 Task: Open Card Card0000000161 in Board Board0000000041 in Workspace WS0000000014 in Trello. Add Member Email0000000053 to Card Card0000000161 in Board Board0000000041 in Workspace WS0000000014 in Trello. Add Purple Label titled Label0000000161 to Card Card0000000161 in Board Board0000000041 in Workspace WS0000000014 in Trello. Add Checklist CL0000000161 to Card Card0000000161 in Board Board0000000041 in Workspace WS0000000014 in Trello. Add Dates with Start Date as Aug 01 2023 and Due Date as Aug 31 2023 to Card Card0000000161 in Board Board0000000041 in Workspace WS0000000014 in Trello
Action: Mouse moved to (408, 244)
Screenshot: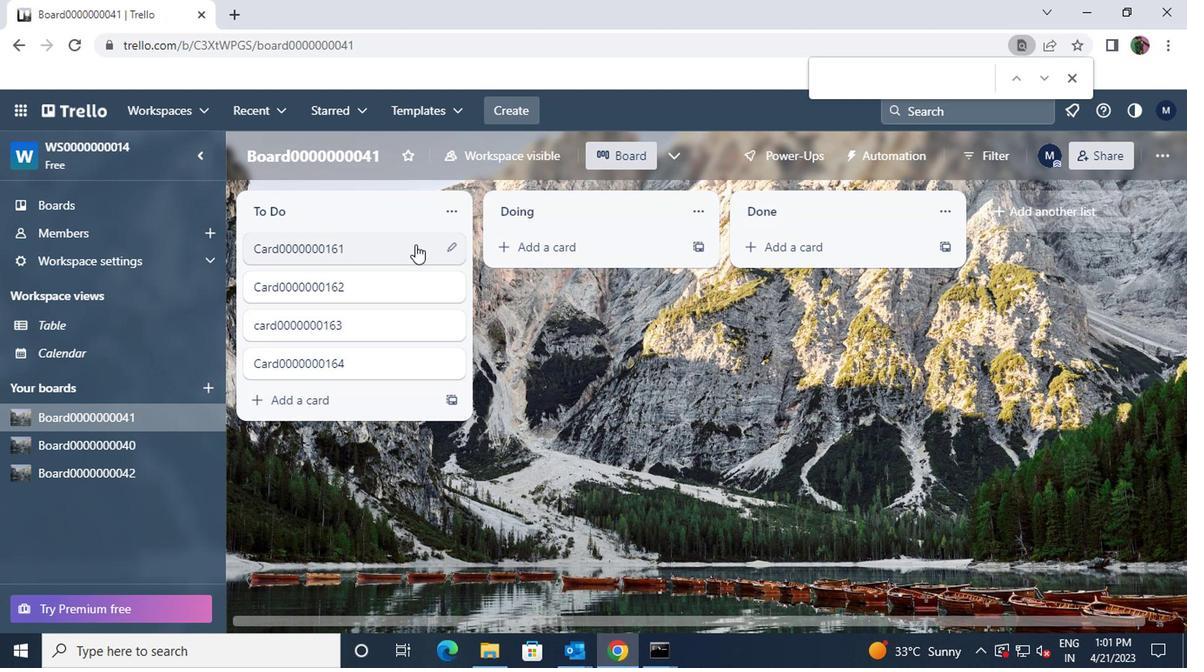 
Action: Mouse pressed left at (408, 244)
Screenshot: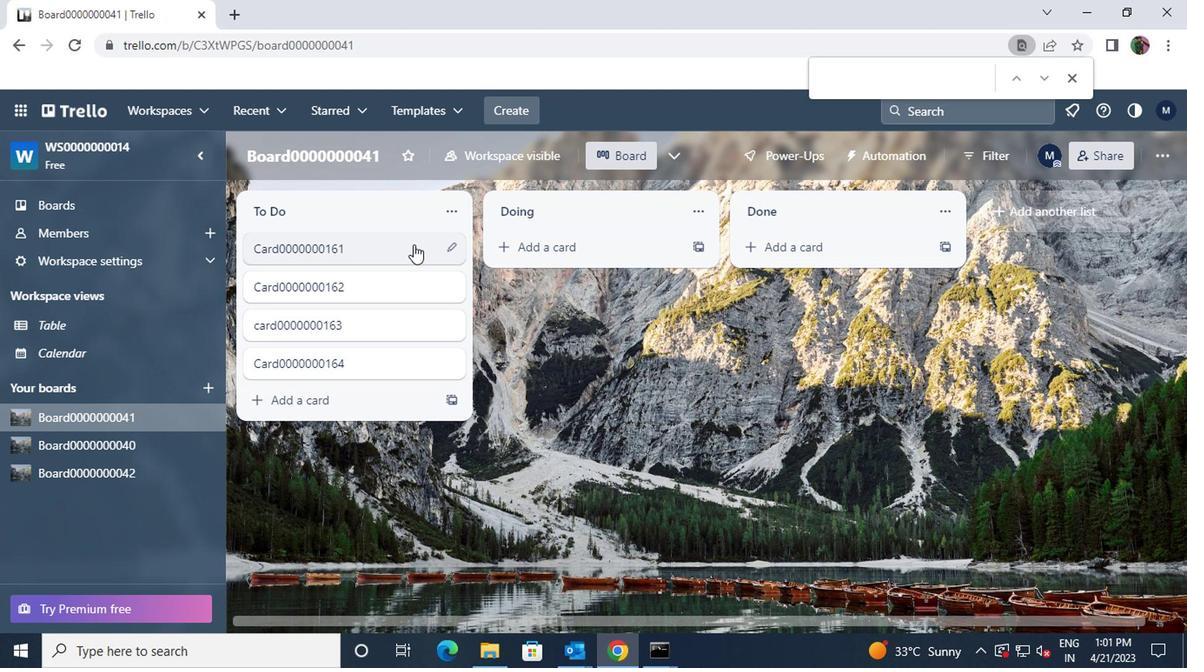 
Action: Mouse moved to (810, 253)
Screenshot: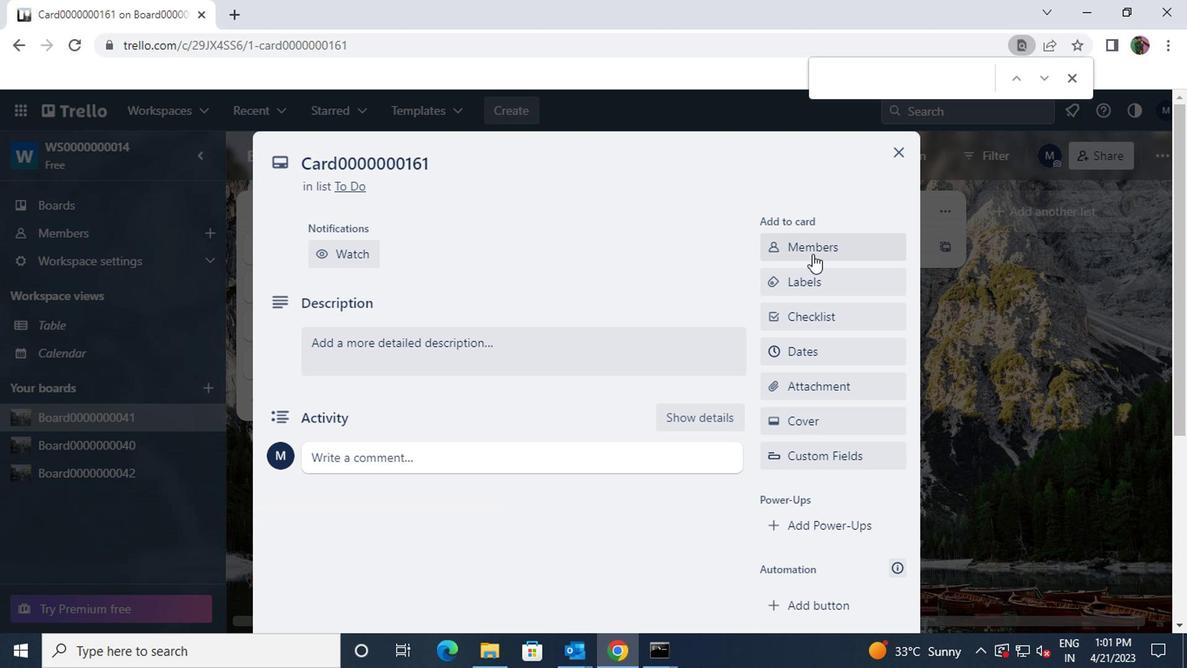 
Action: Mouse pressed left at (810, 253)
Screenshot: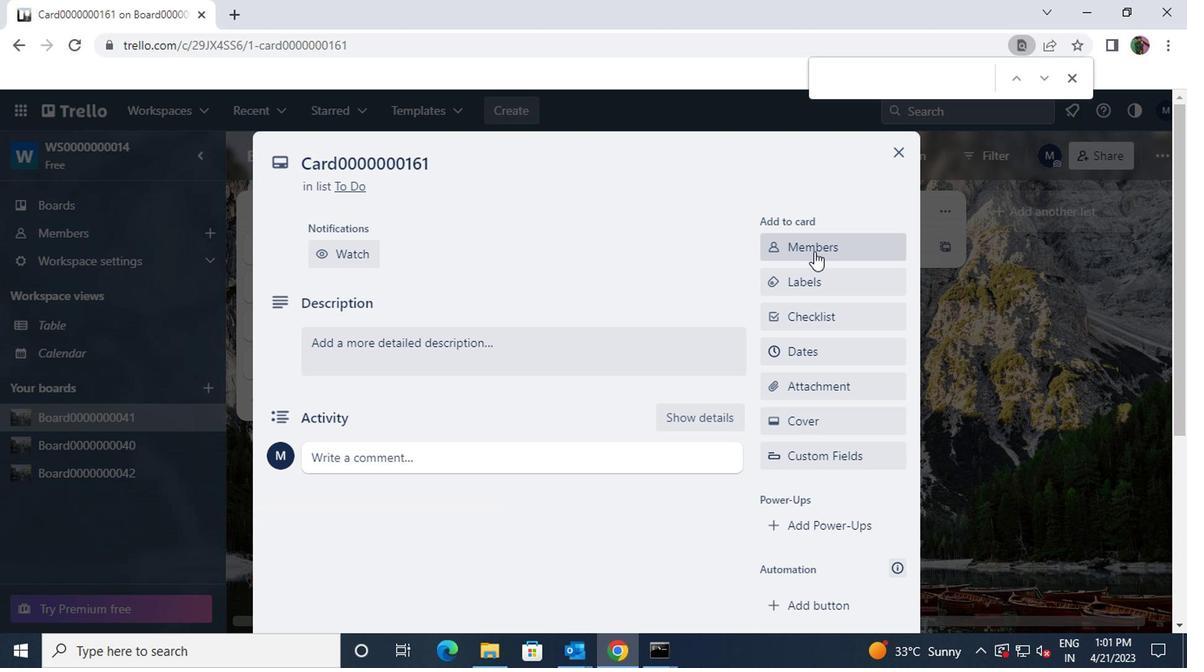 
Action: Key pressed parteek.ku2002<Key.shift>@GMAIL.COM
Screenshot: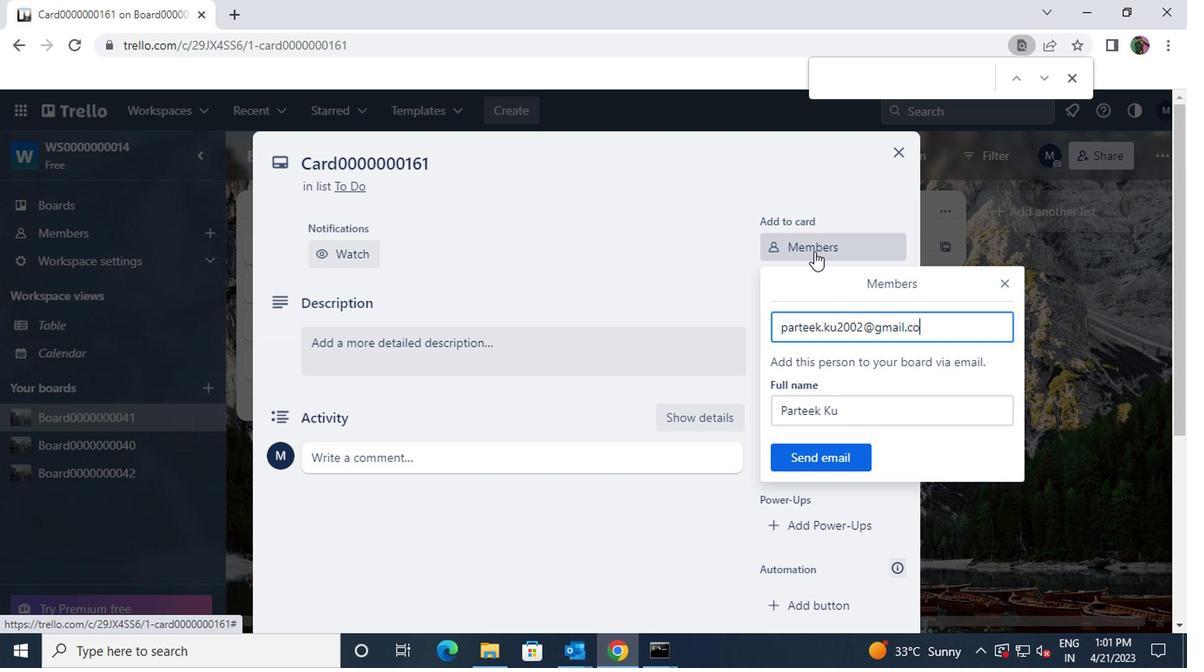 
Action: Mouse moved to (846, 455)
Screenshot: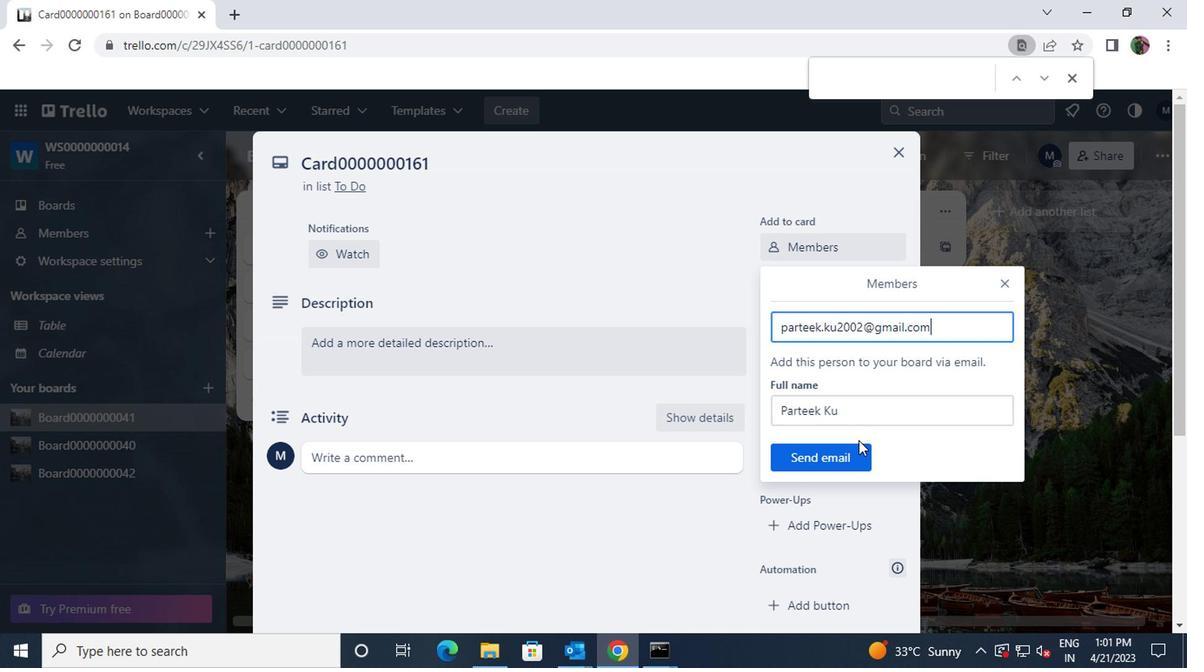 
Action: Mouse pressed left at (846, 455)
Screenshot: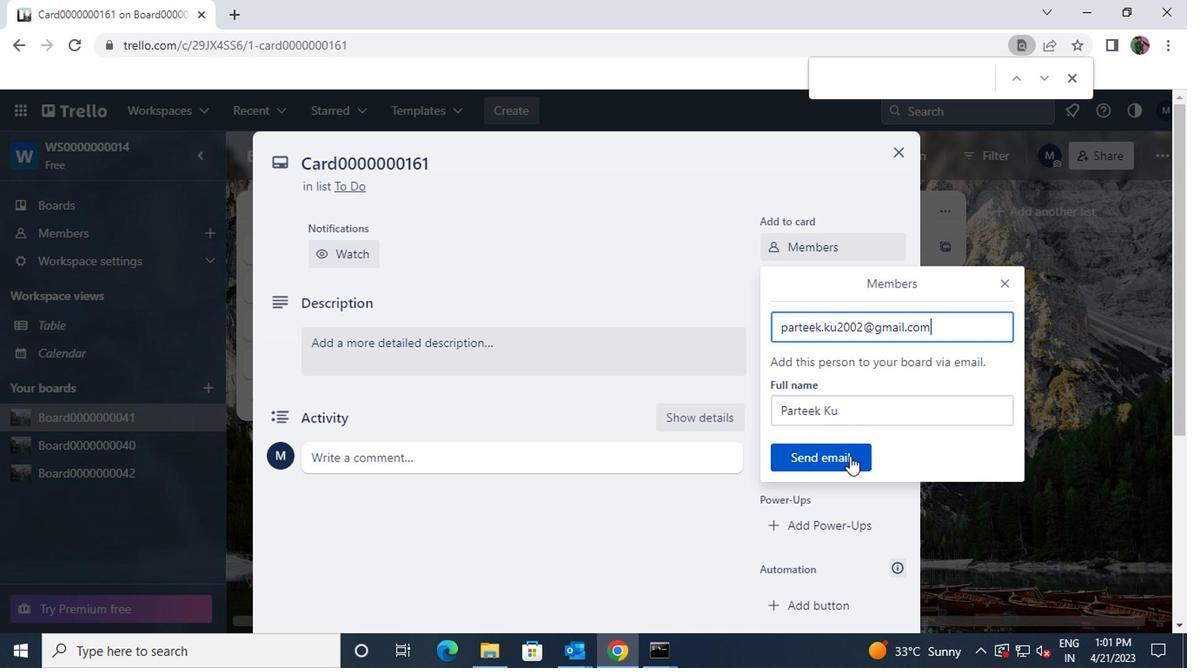
Action: Mouse moved to (820, 287)
Screenshot: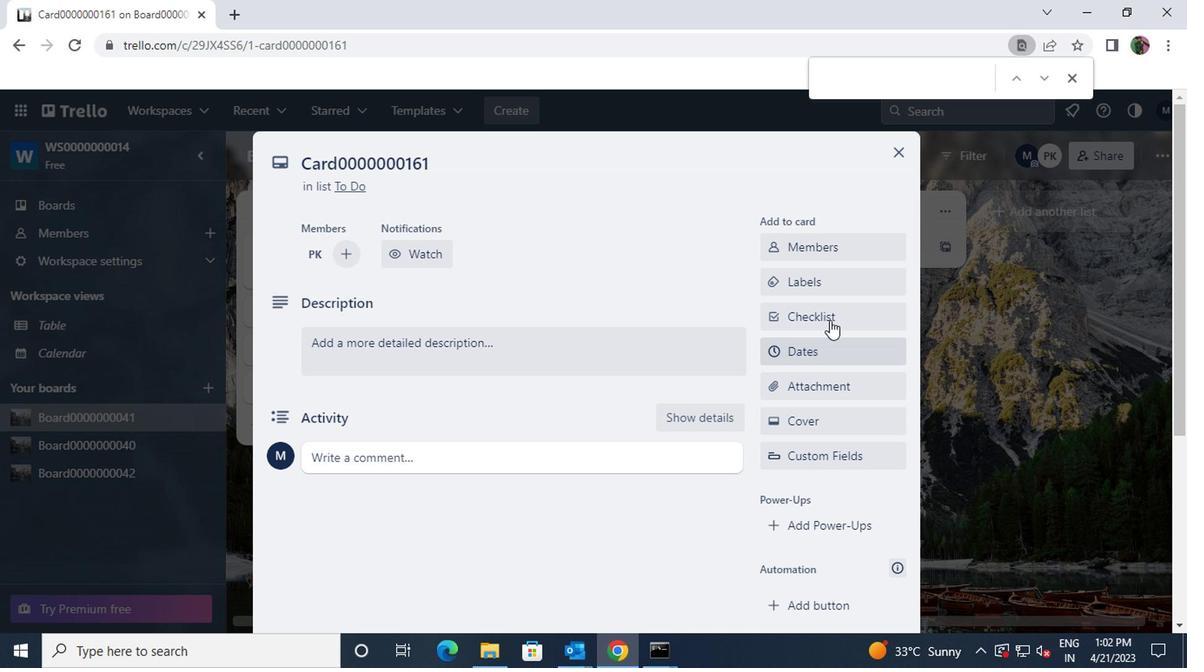 
Action: Mouse pressed left at (820, 287)
Screenshot: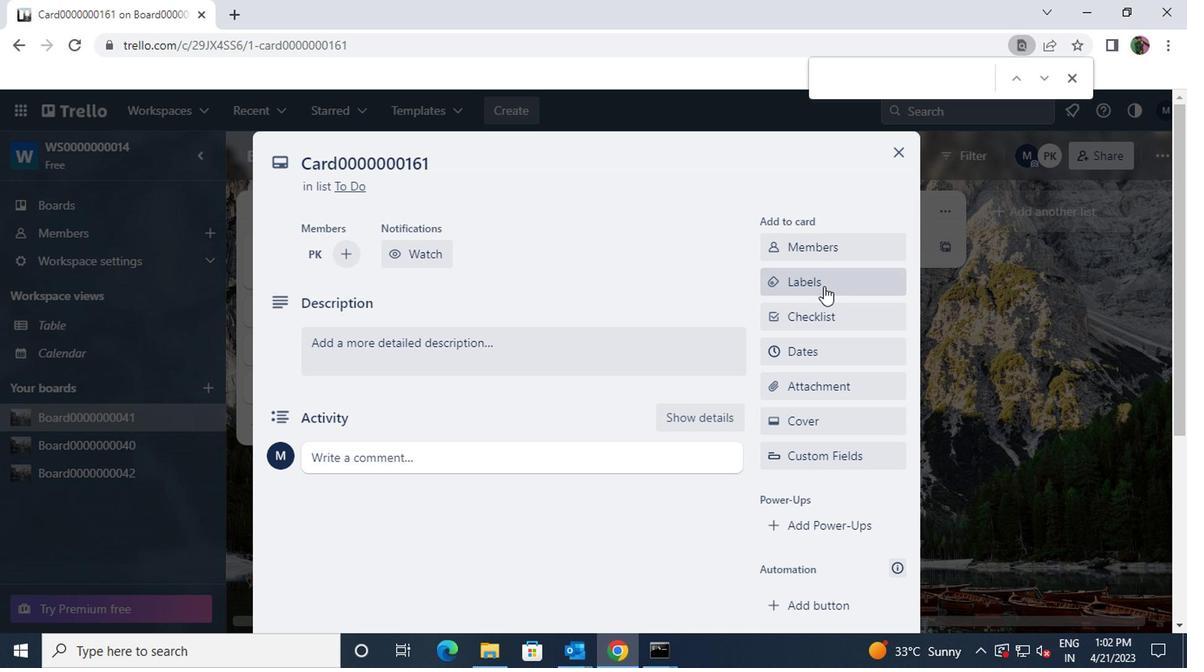 
Action: Mouse moved to (887, 458)
Screenshot: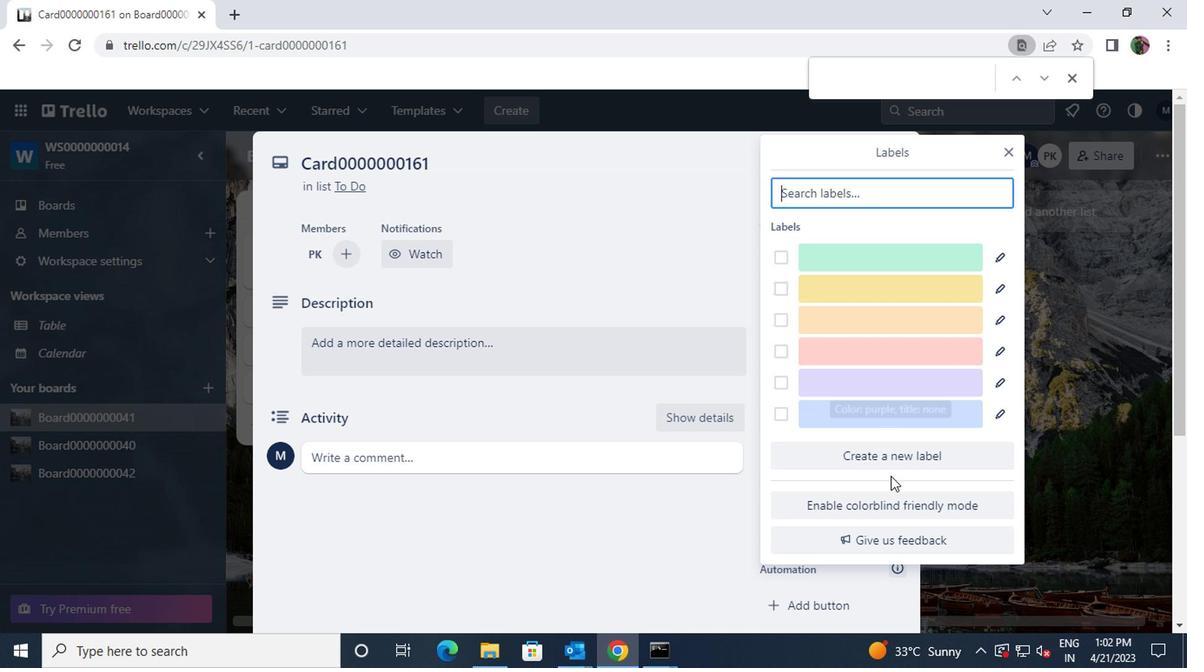 
Action: Mouse pressed left at (887, 458)
Screenshot: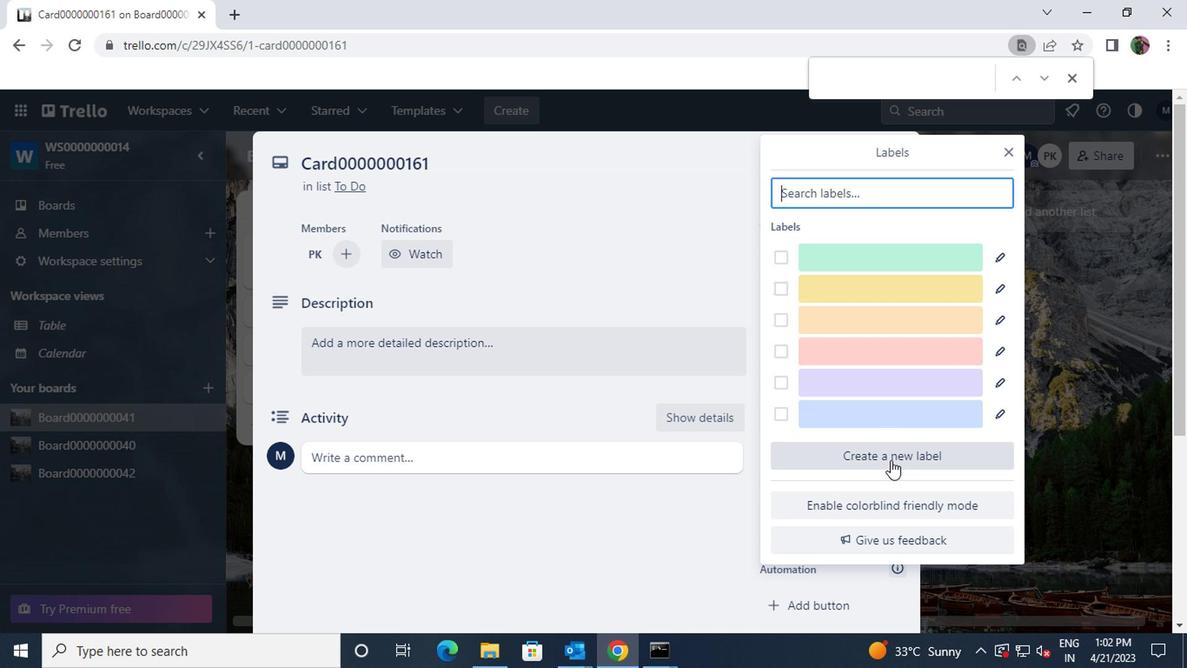 
Action: Mouse moved to (849, 316)
Screenshot: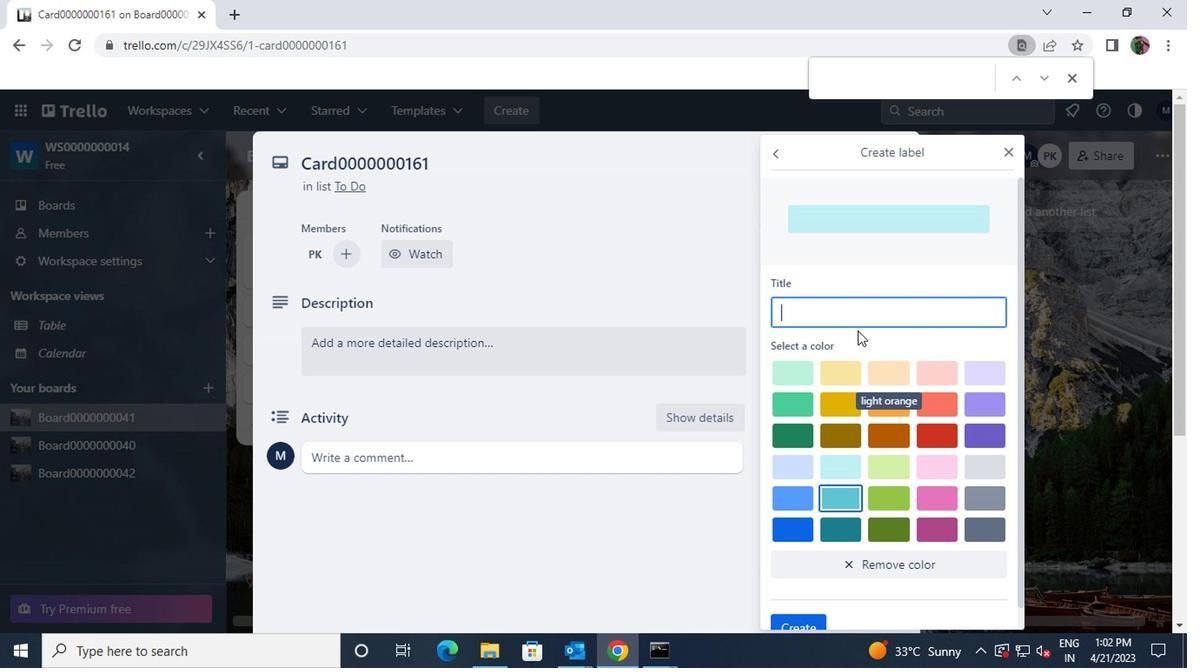 
Action: Mouse pressed left at (849, 316)
Screenshot: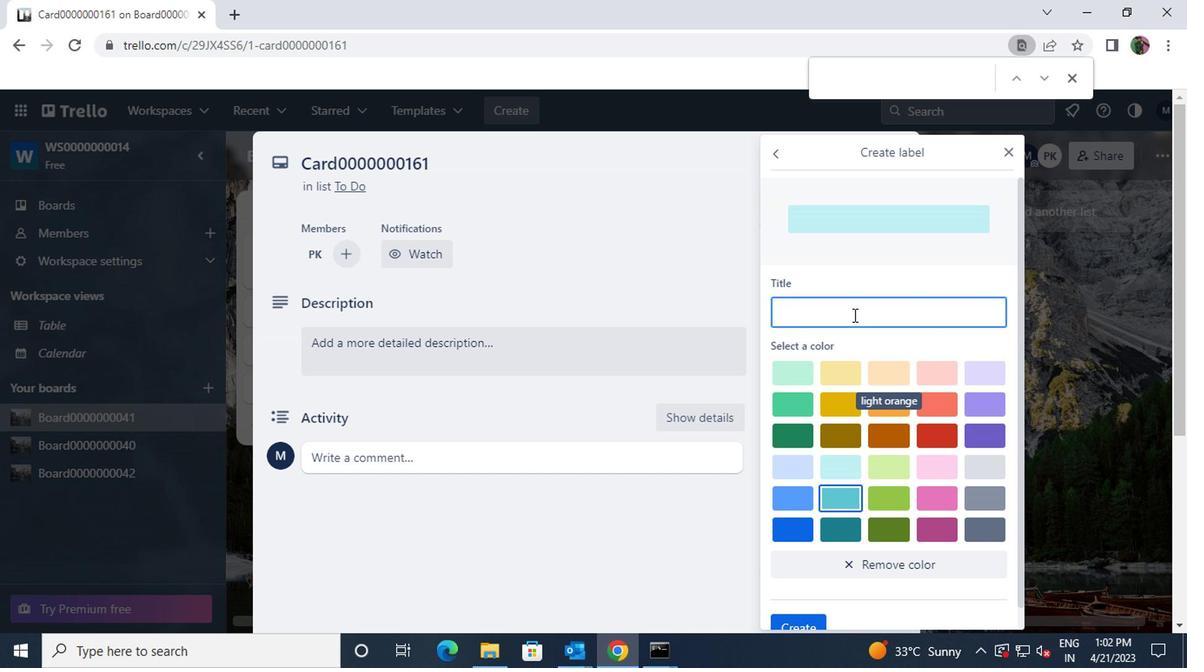 
Action: Key pressed <Key.shift>LABEL0000161
Screenshot: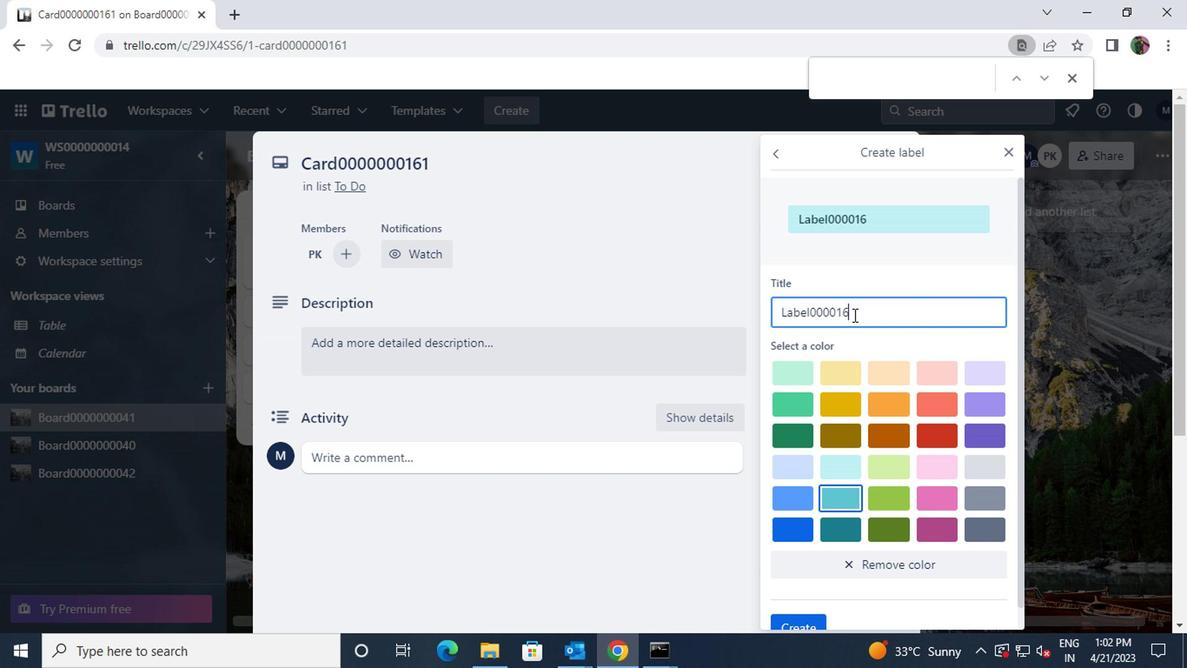 
Action: Mouse moved to (984, 438)
Screenshot: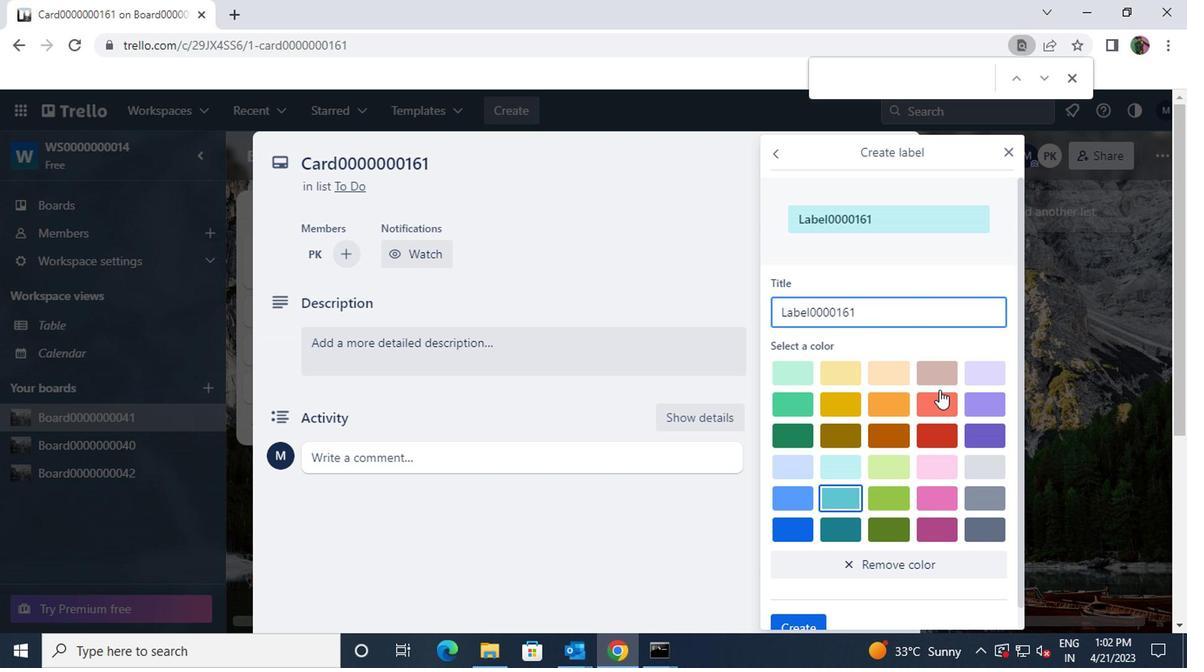 
Action: Mouse pressed left at (984, 438)
Screenshot: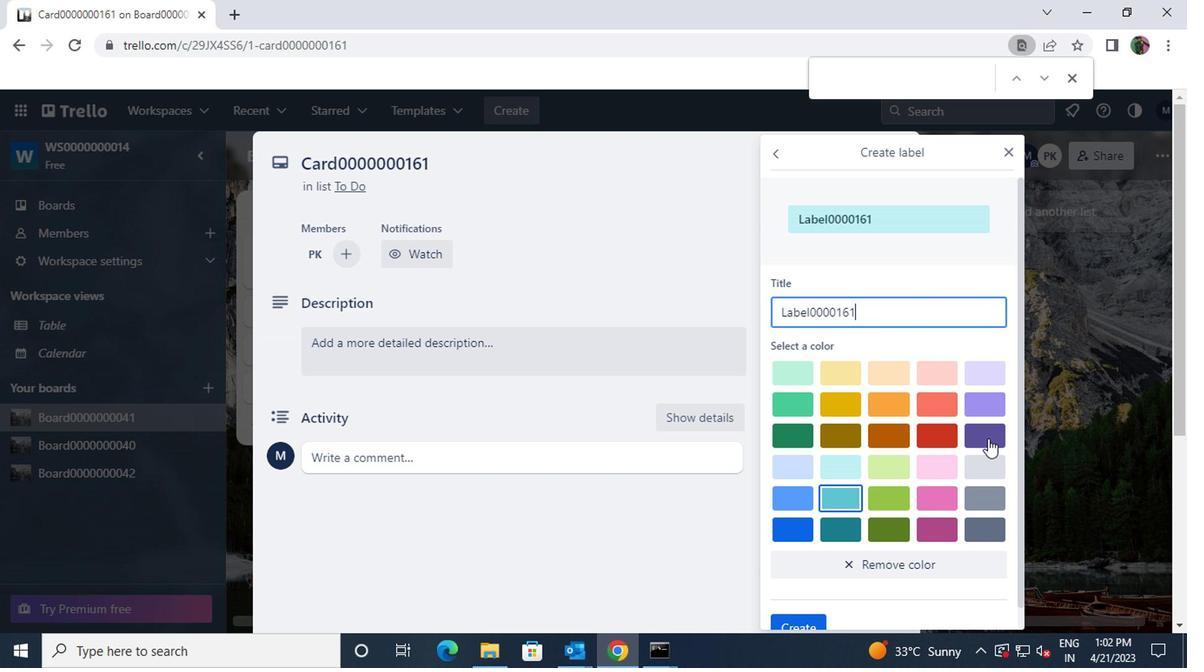 
Action: Mouse moved to (984, 436)
Screenshot: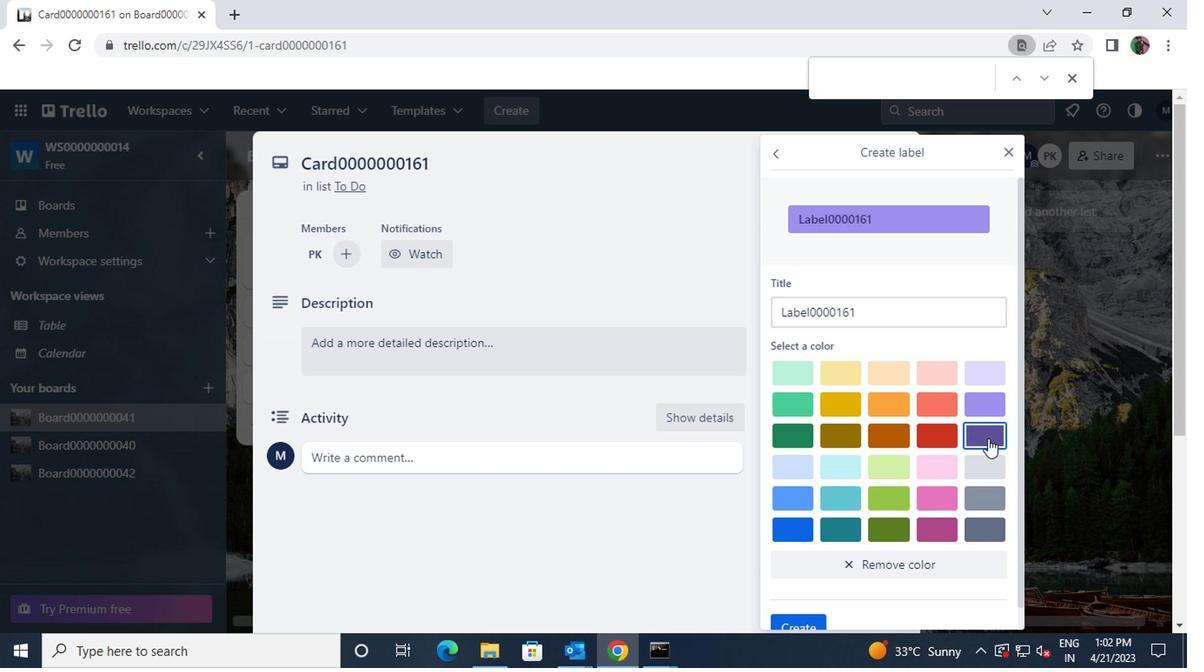 
Action: Mouse scrolled (984, 436) with delta (0, 0)
Screenshot: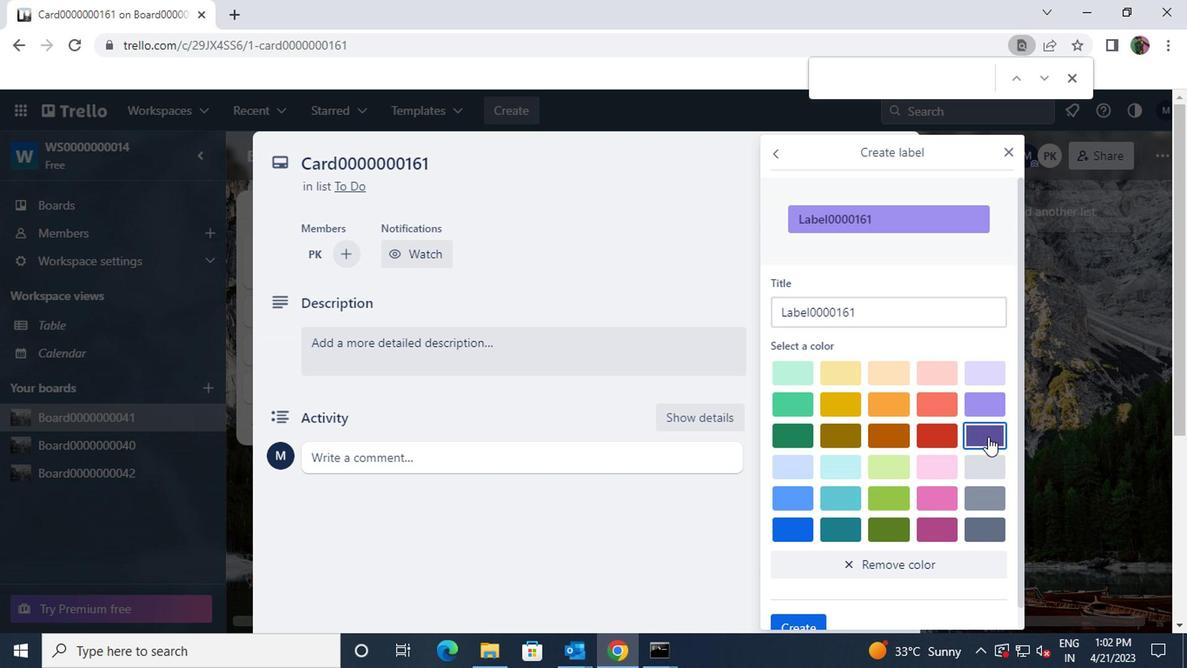 
Action: Mouse scrolled (984, 436) with delta (0, 0)
Screenshot: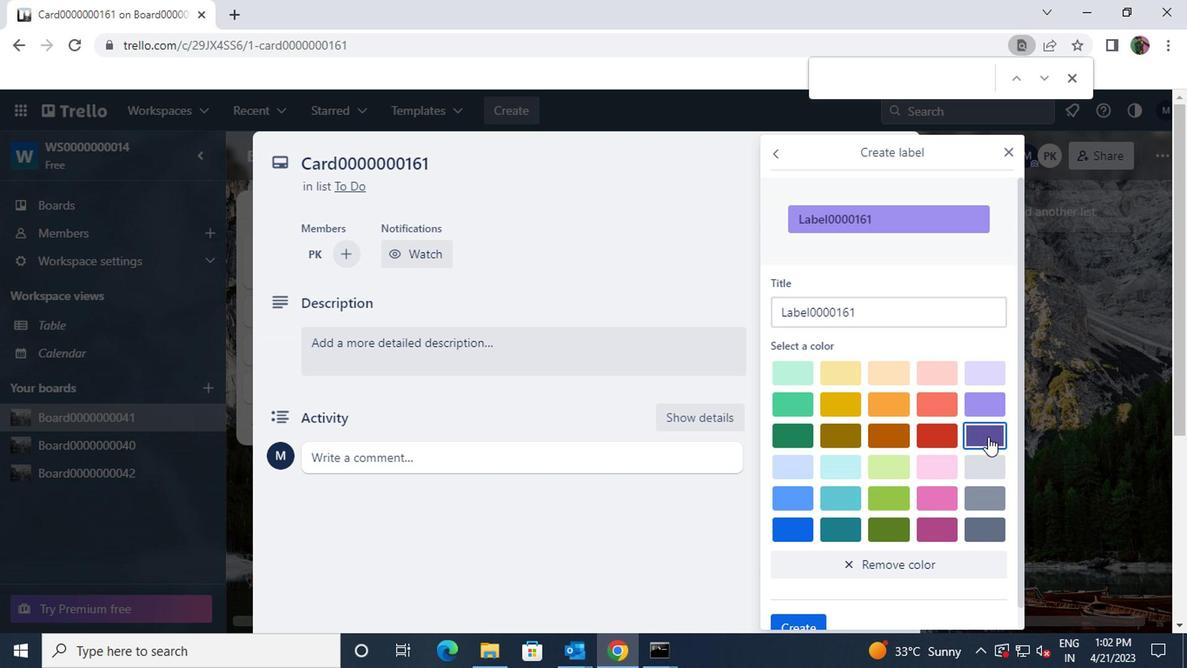 
Action: Mouse moved to (817, 599)
Screenshot: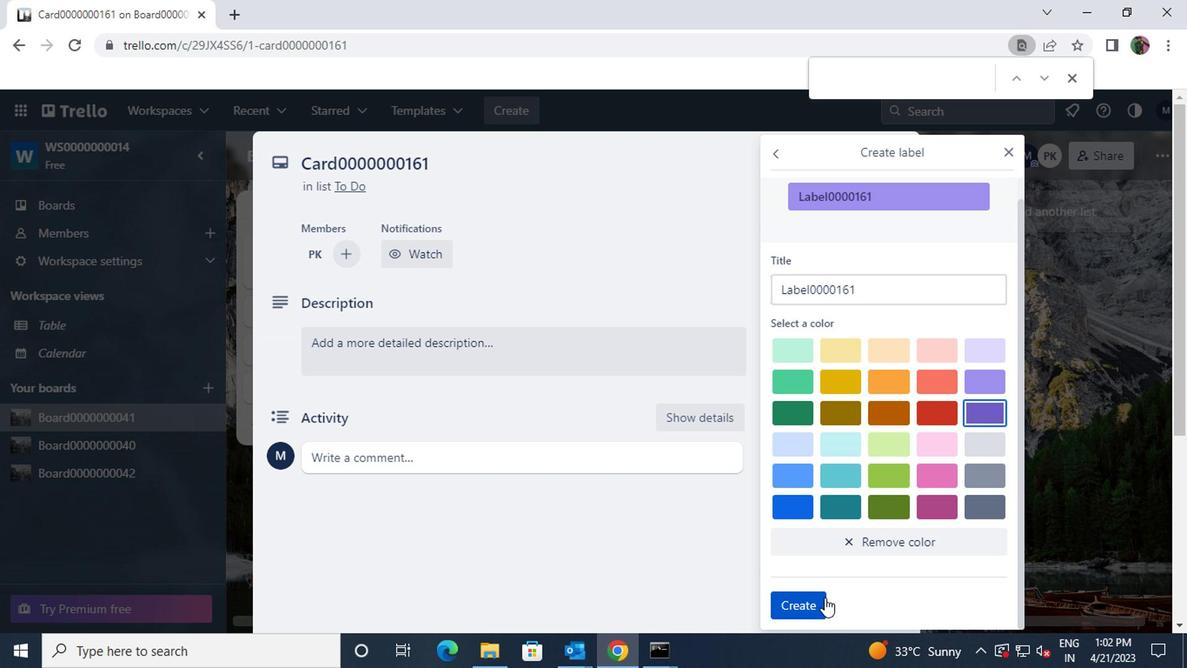 
Action: Mouse pressed left at (817, 599)
Screenshot: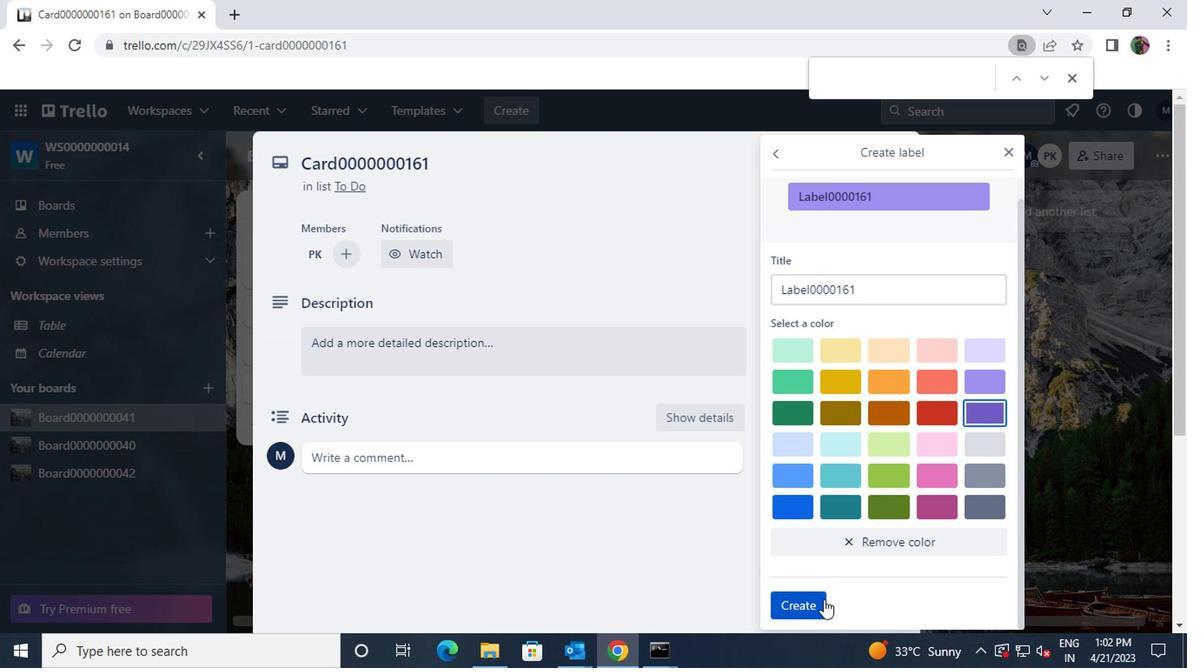 
Action: Mouse moved to (816, 595)
Screenshot: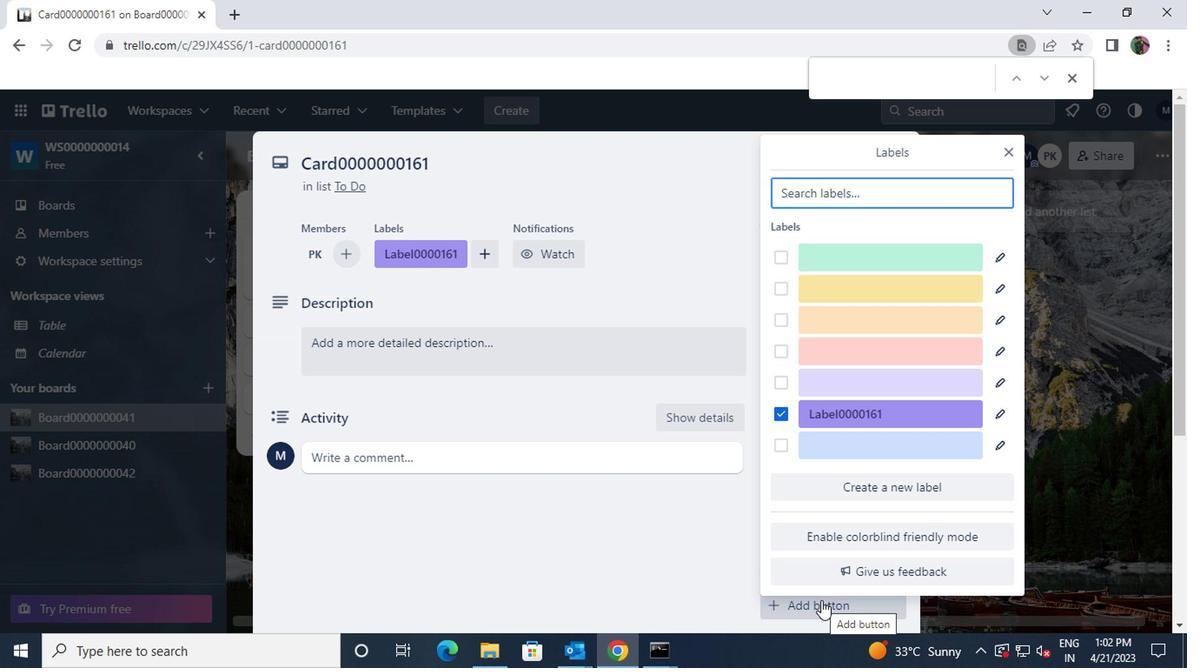 
Action: Mouse scrolled (816, 595) with delta (0, 0)
Screenshot: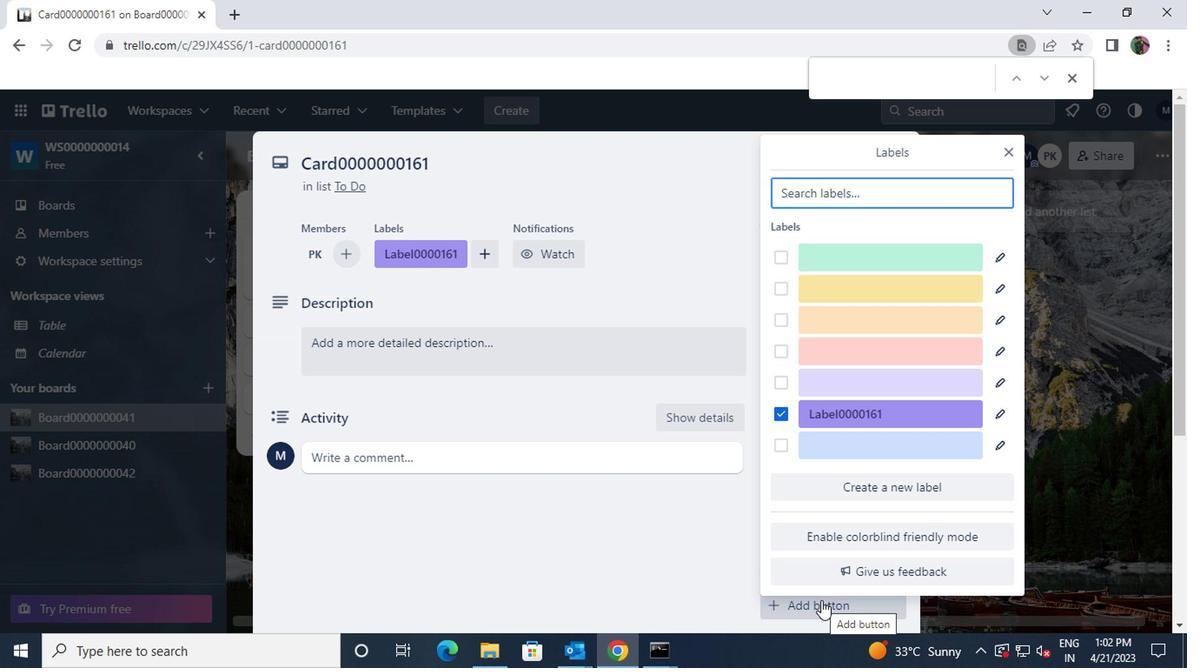 
Action: Mouse scrolled (816, 595) with delta (0, 0)
Screenshot: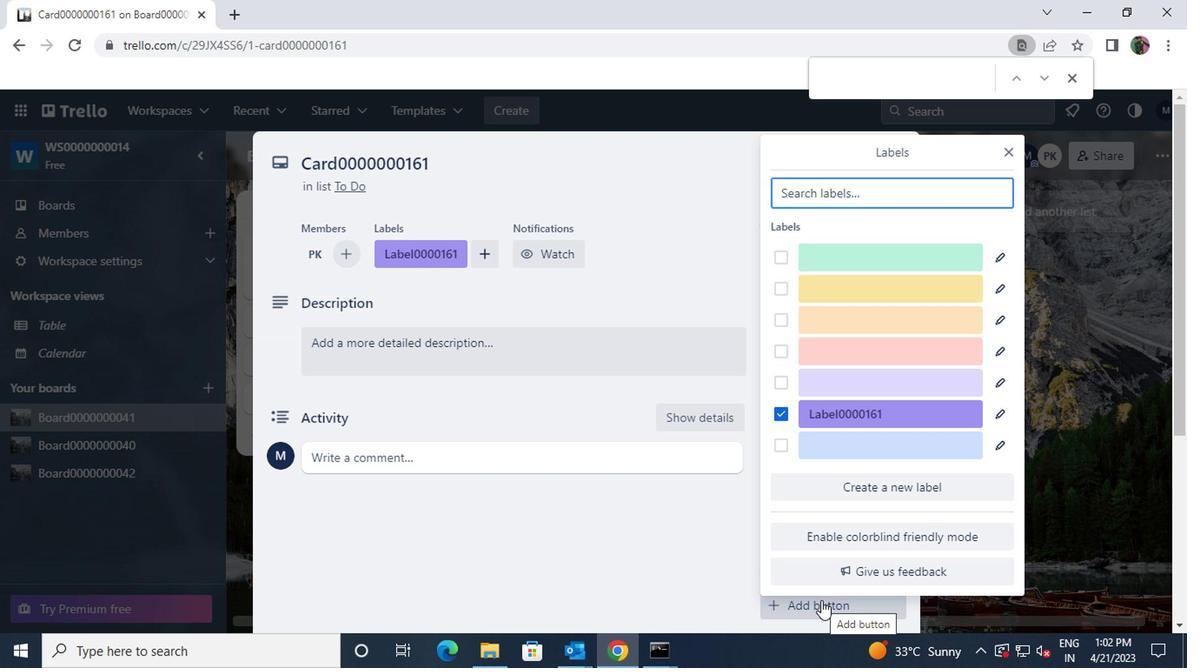 
Action: Mouse moved to (1007, 157)
Screenshot: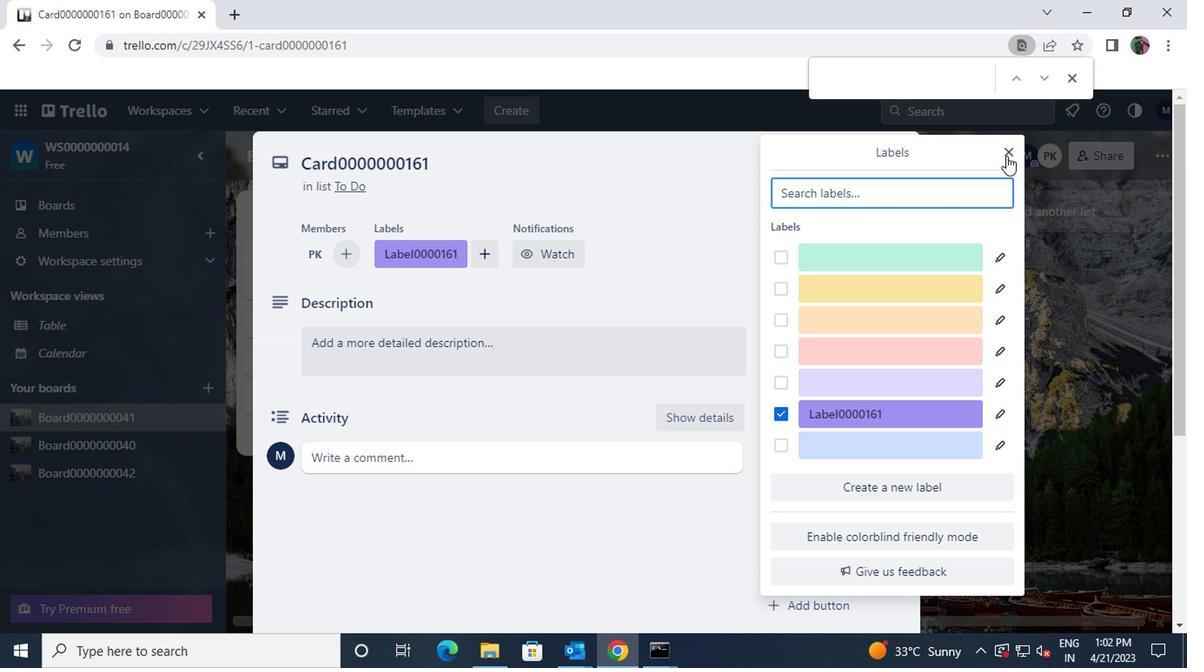 
Action: Mouse pressed left at (1007, 157)
Screenshot: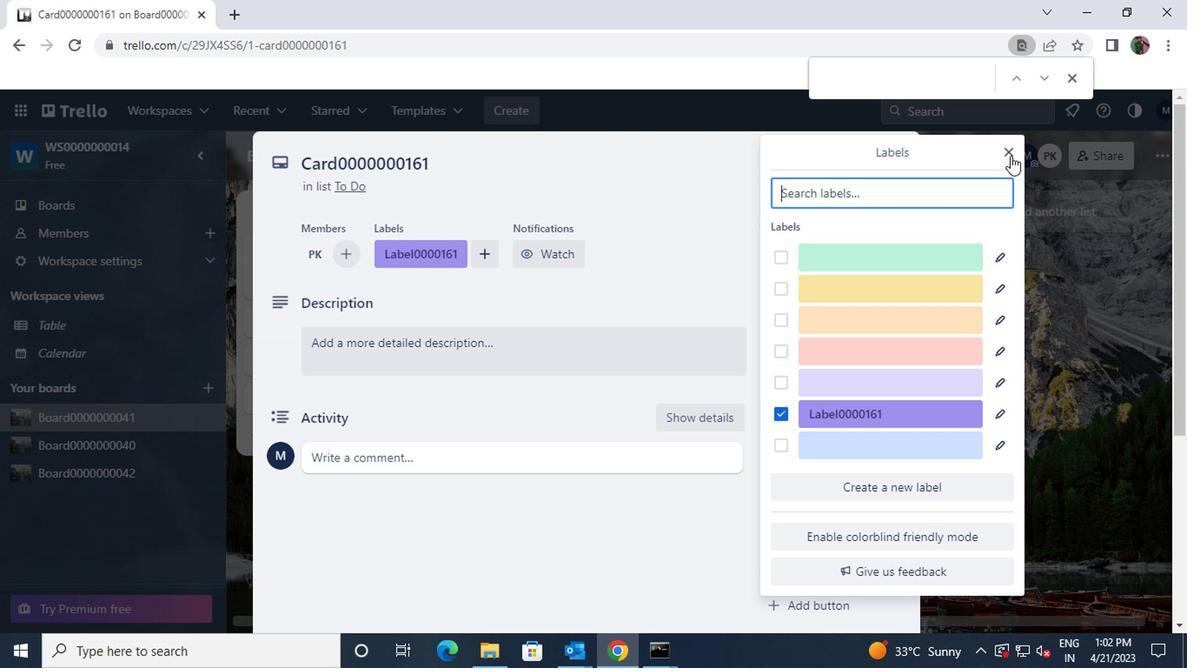 
Action: Mouse moved to (853, 309)
Screenshot: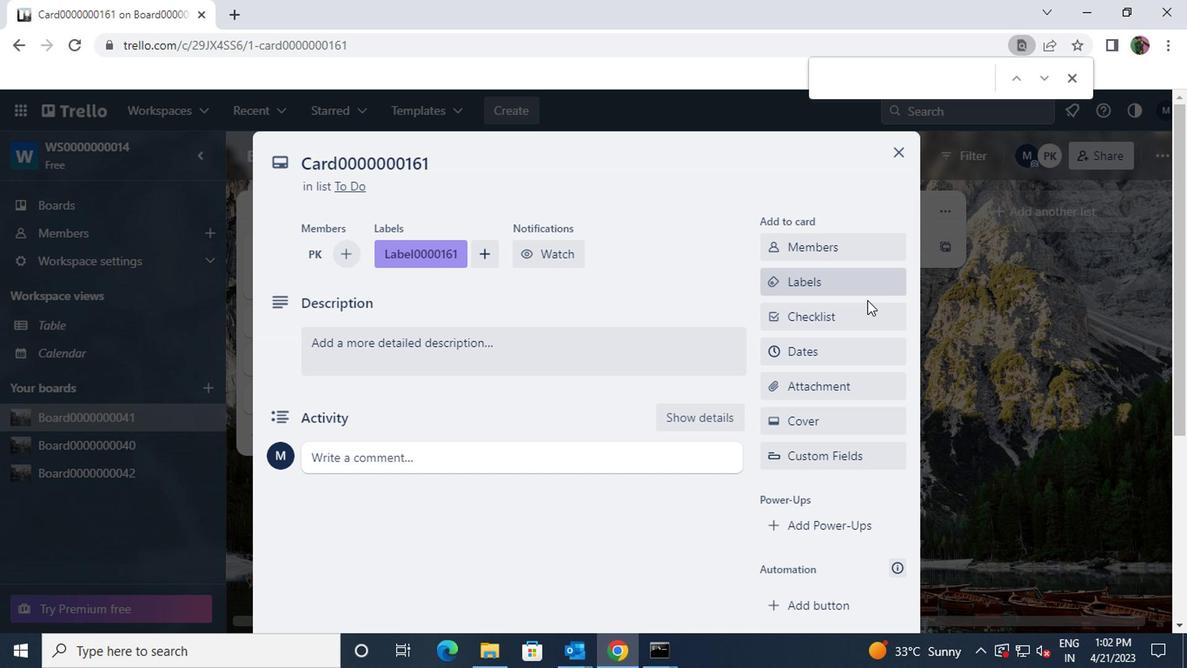 
Action: Mouse pressed left at (853, 309)
Screenshot: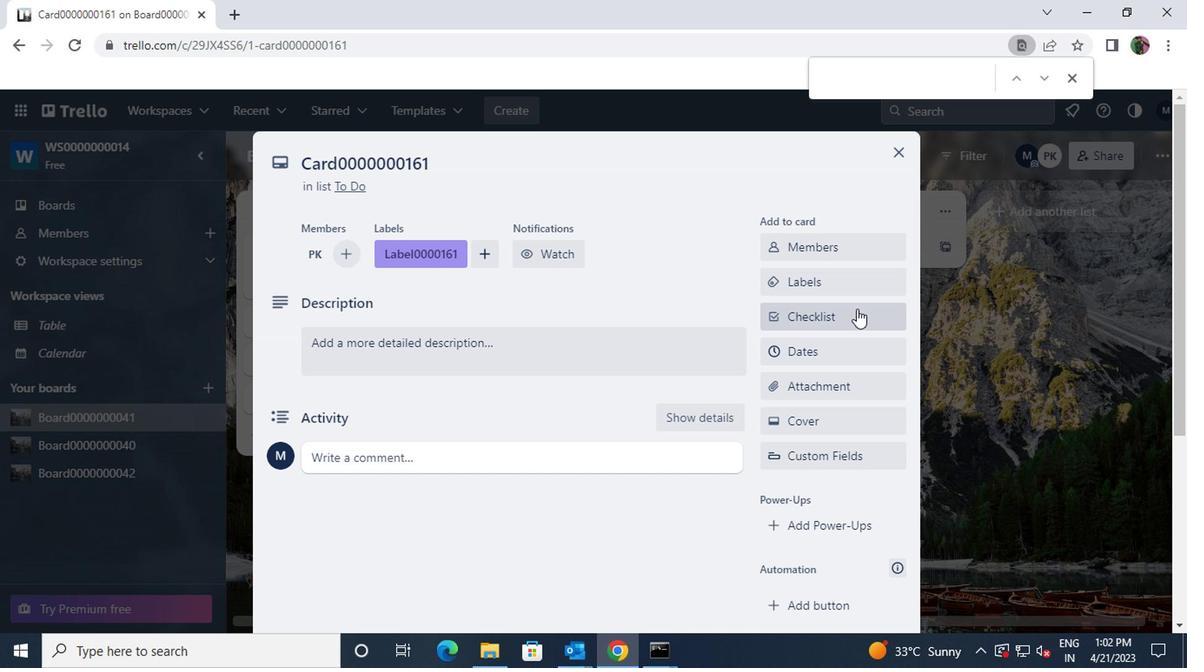 
Action: Key pressed <Key.shift>CL000000161
Screenshot: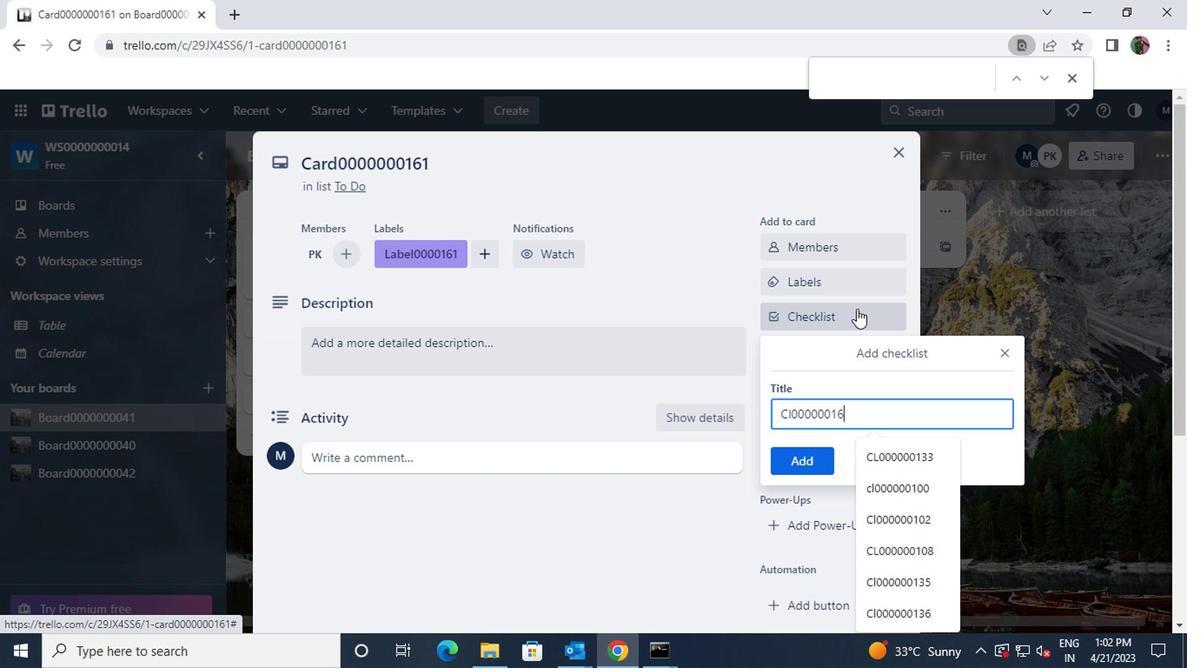
Action: Mouse moved to (813, 453)
Screenshot: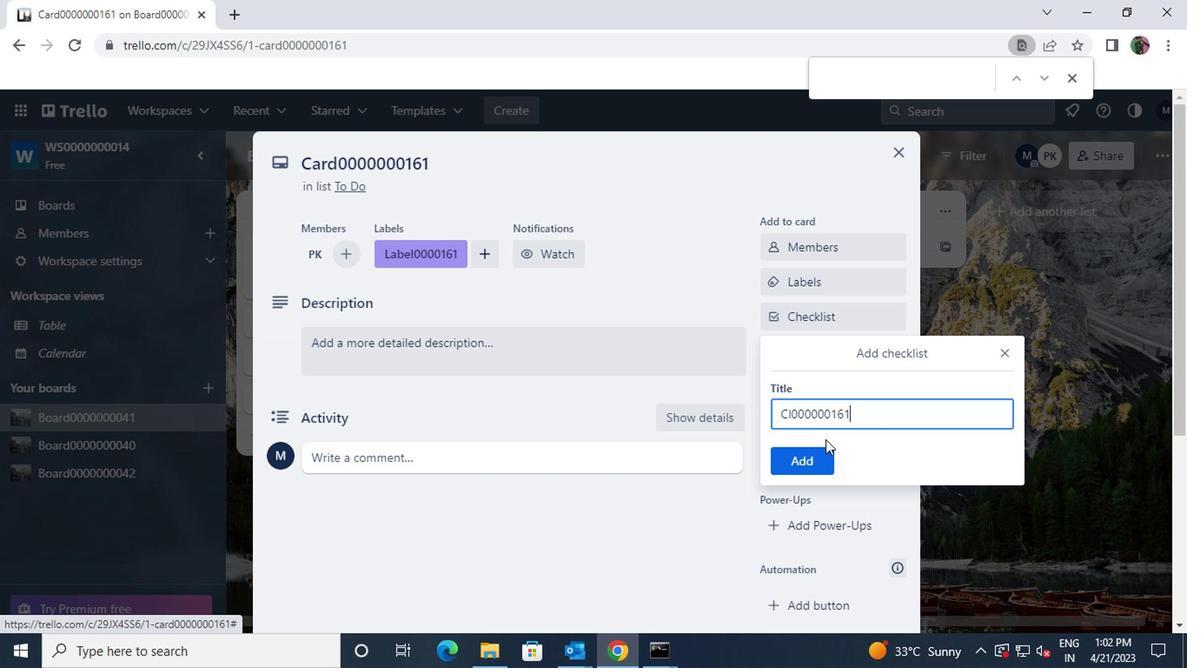 
Action: Mouse pressed left at (813, 453)
Screenshot: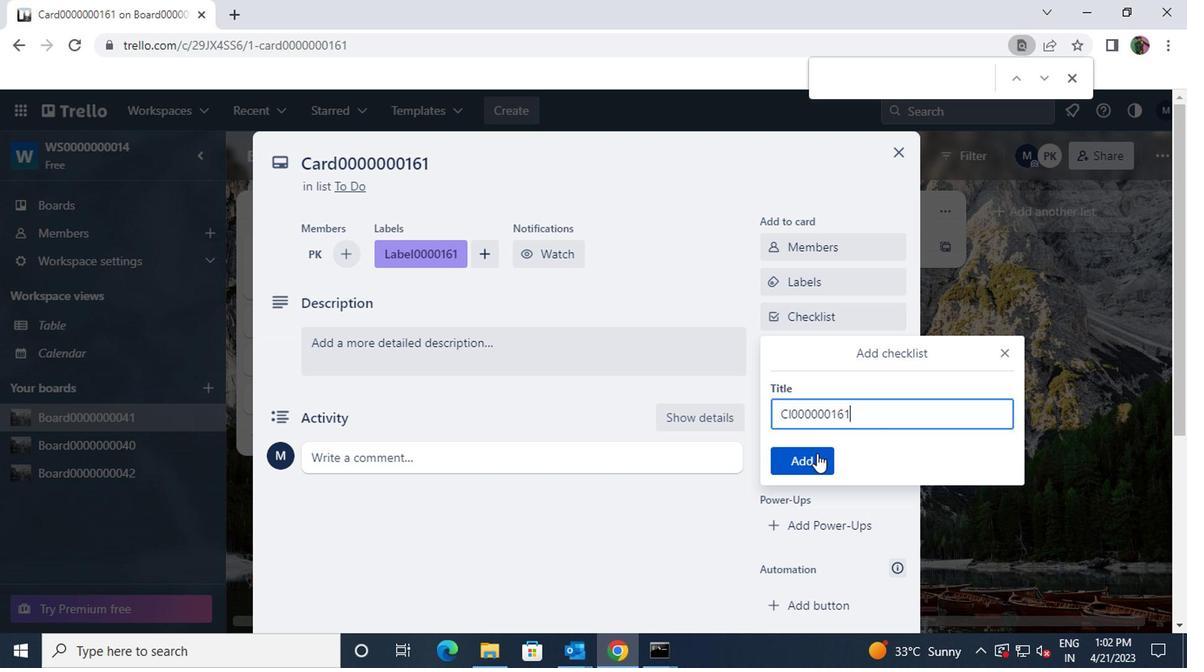 
Action: Mouse moved to (812, 342)
Screenshot: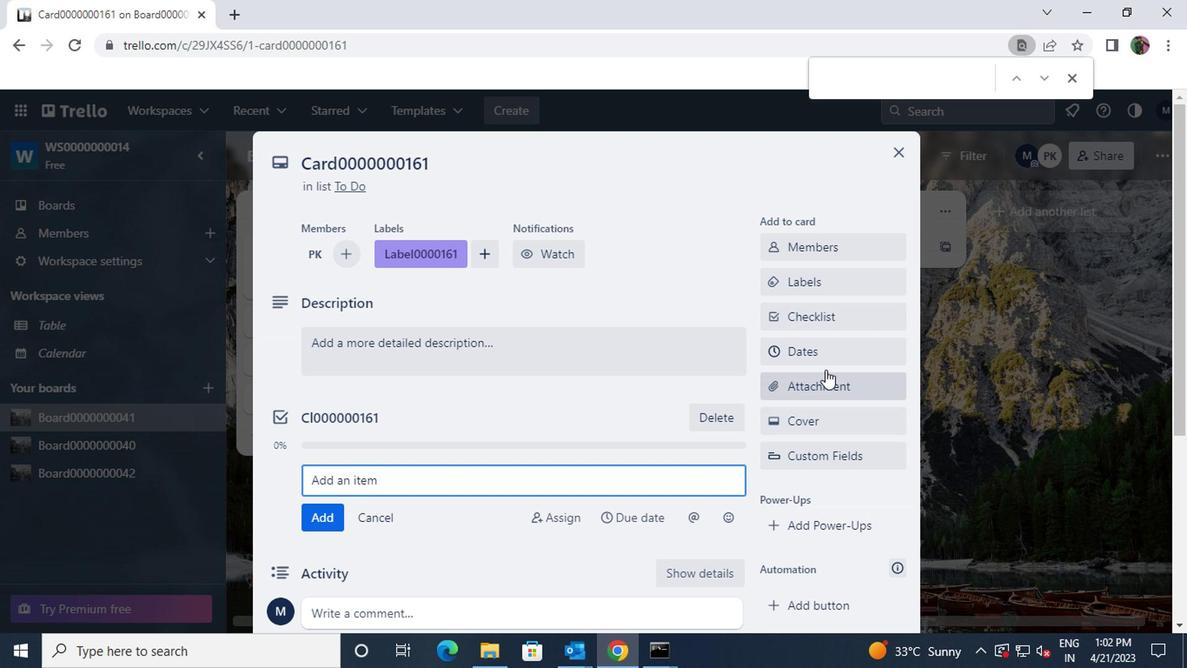 
Action: Mouse pressed left at (812, 342)
Screenshot: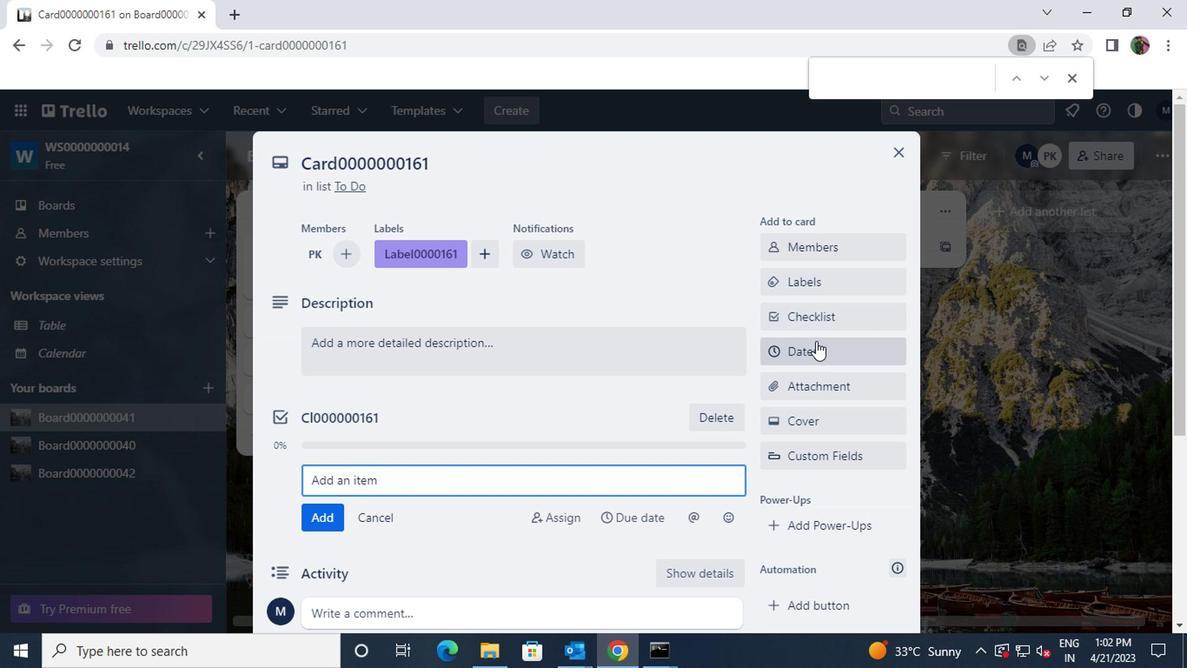 
Action: Mouse moved to (775, 458)
Screenshot: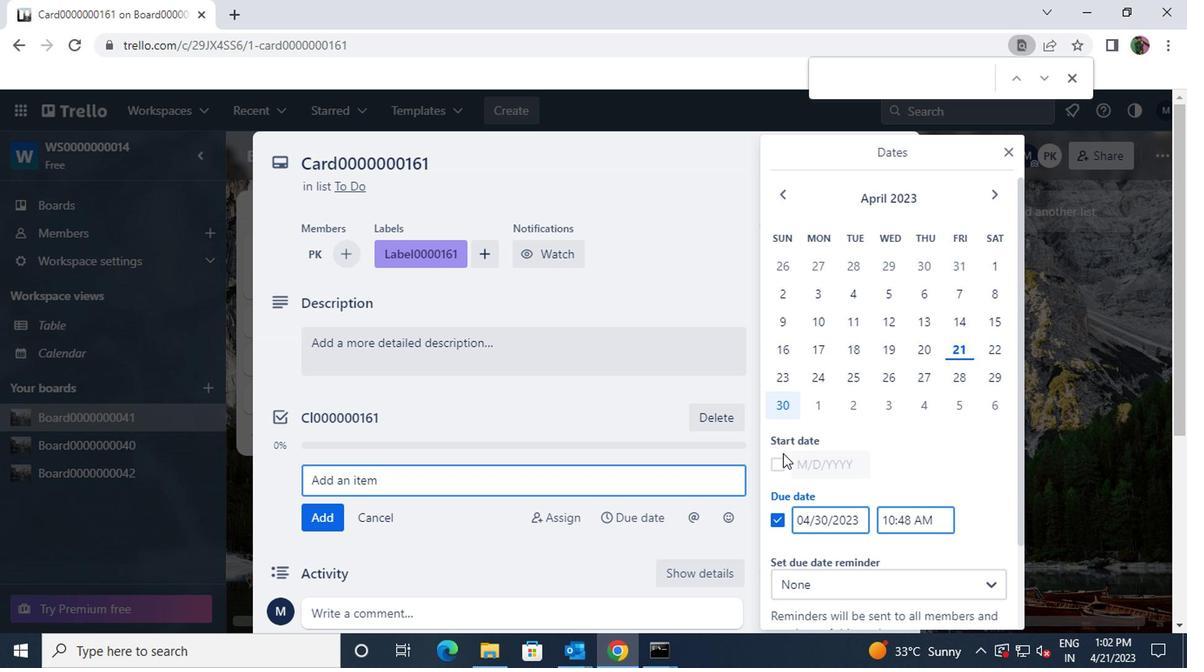 
Action: Mouse pressed left at (775, 458)
Screenshot: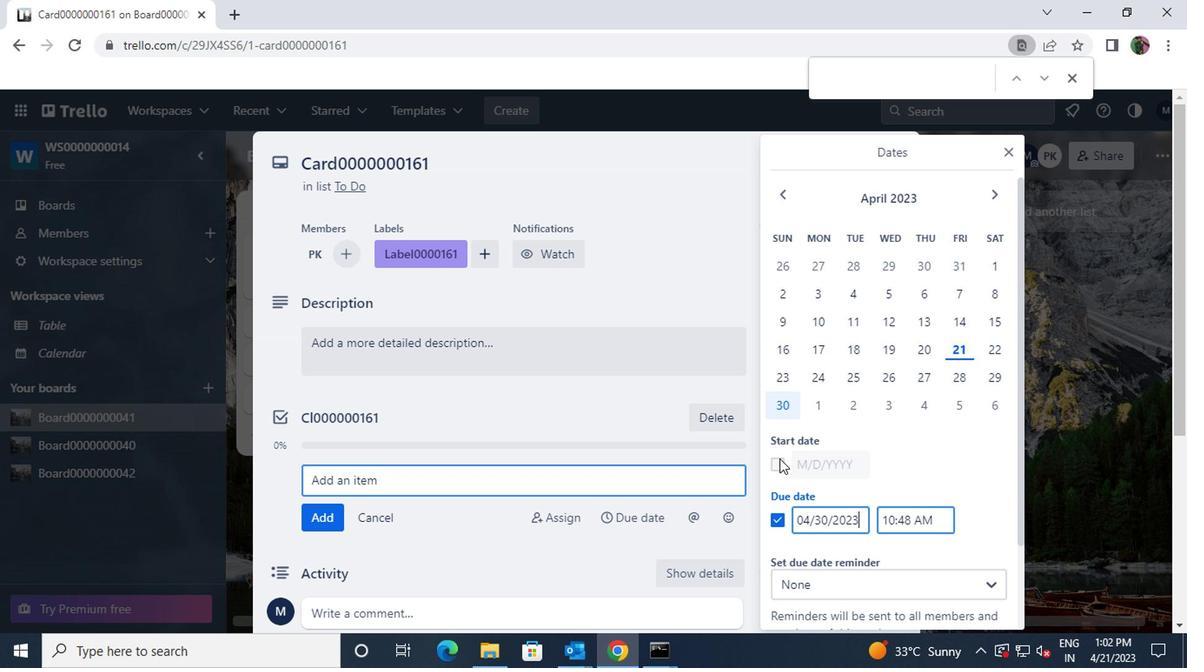 
Action: Mouse moved to (983, 190)
Screenshot: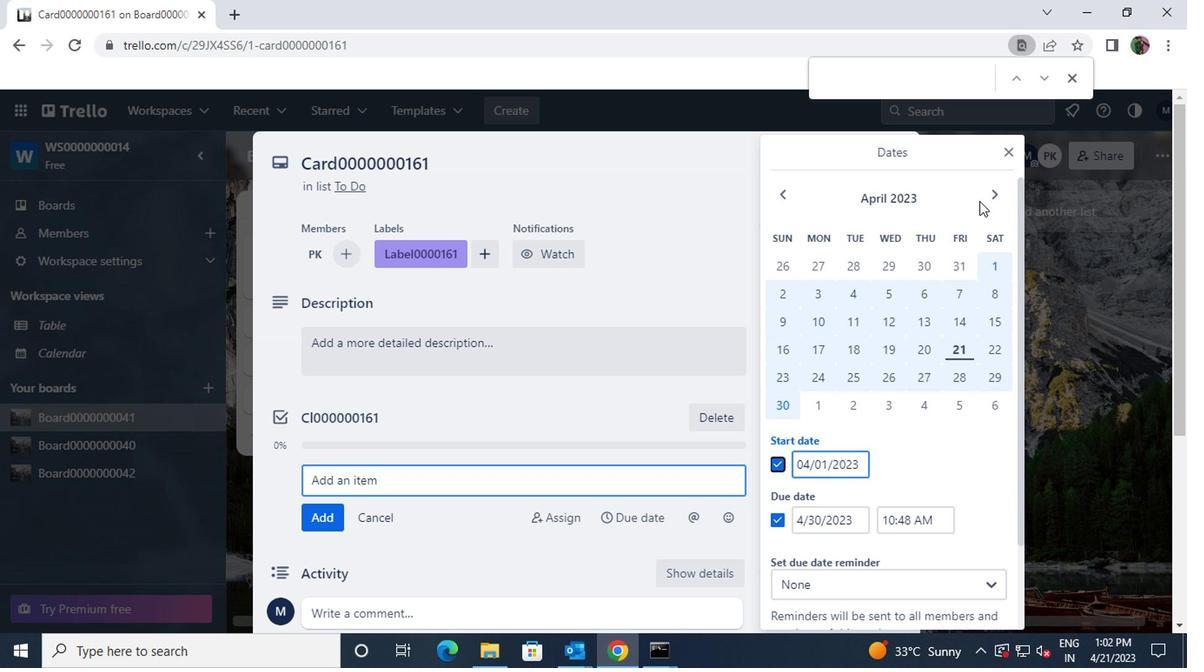 
Action: Mouse pressed left at (983, 190)
Screenshot: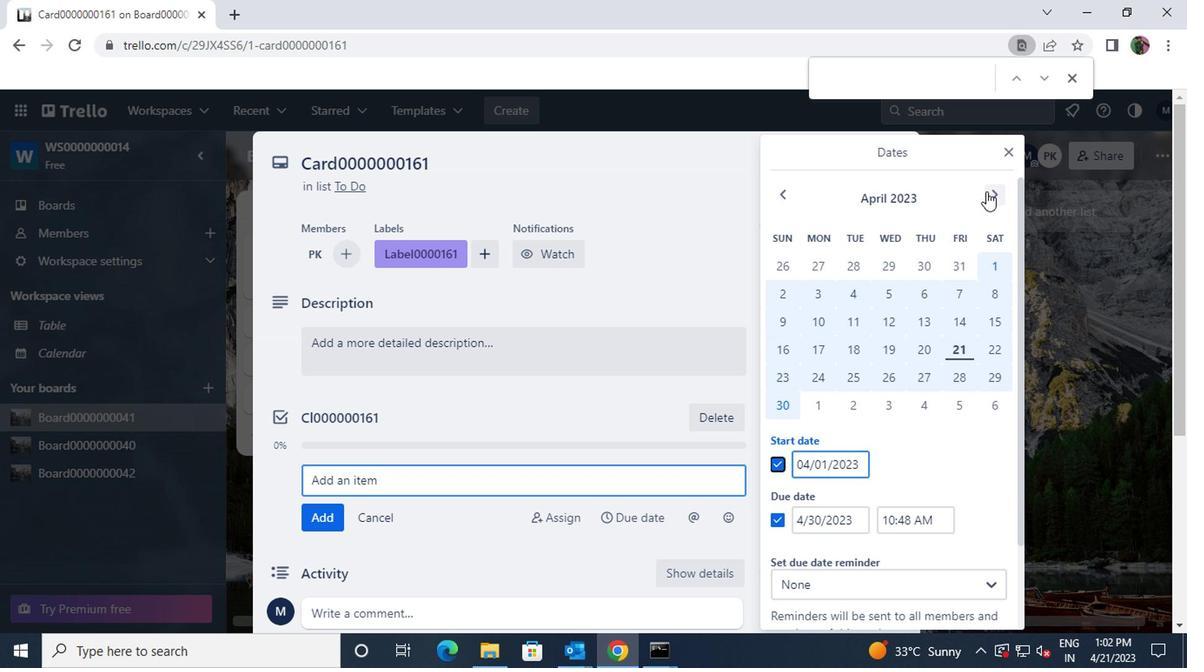 
Action: Mouse pressed left at (983, 190)
Screenshot: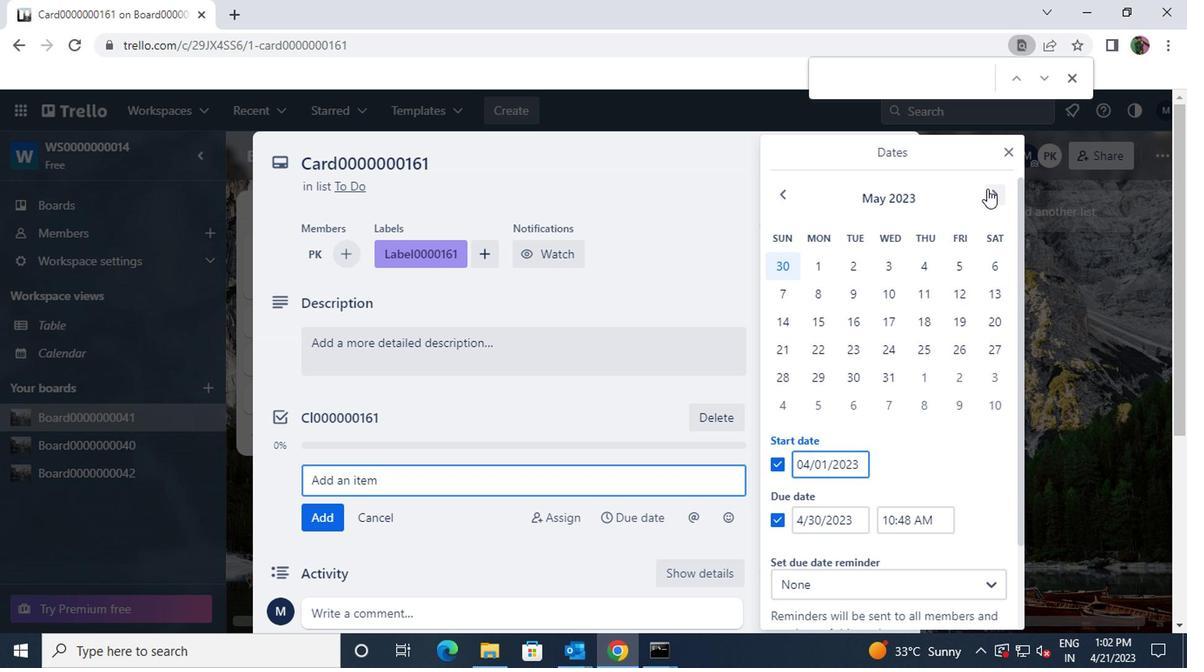 
Action: Mouse pressed left at (983, 190)
Screenshot: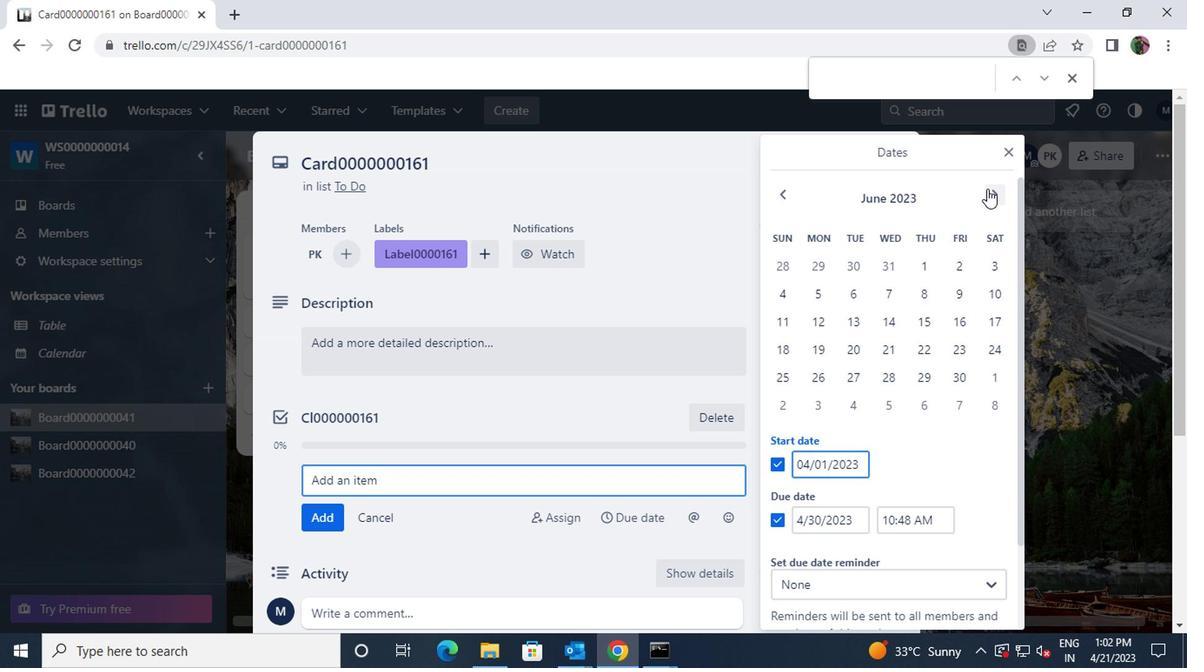 
Action: Mouse pressed left at (983, 190)
Screenshot: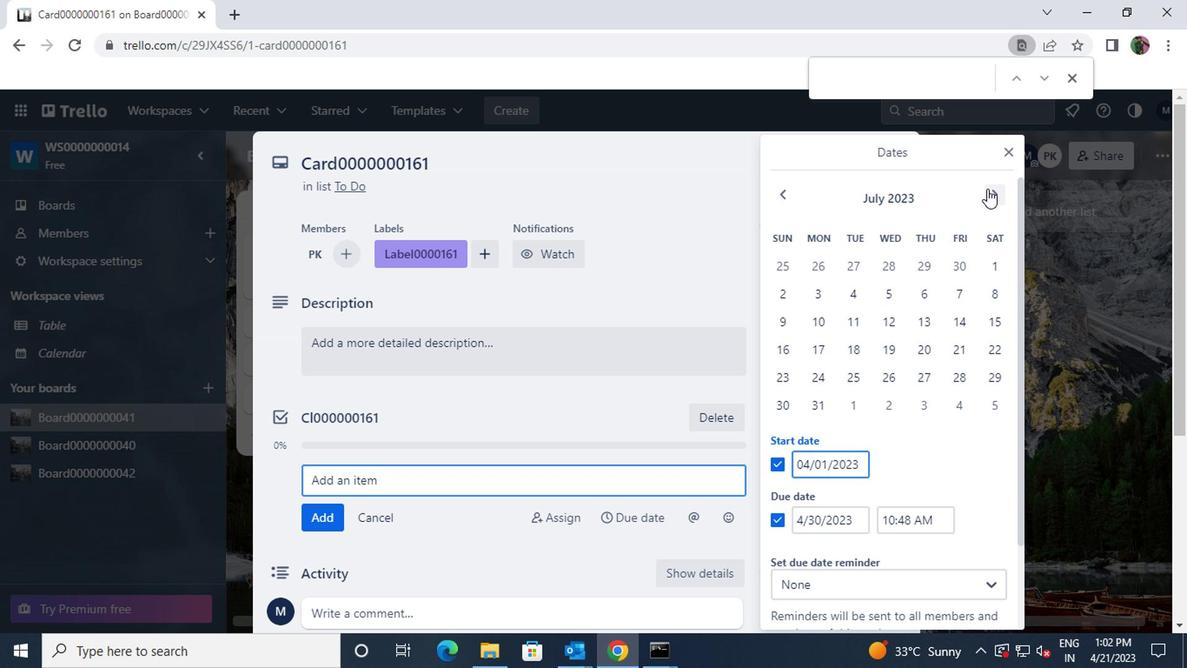 
Action: Mouse moved to (843, 273)
Screenshot: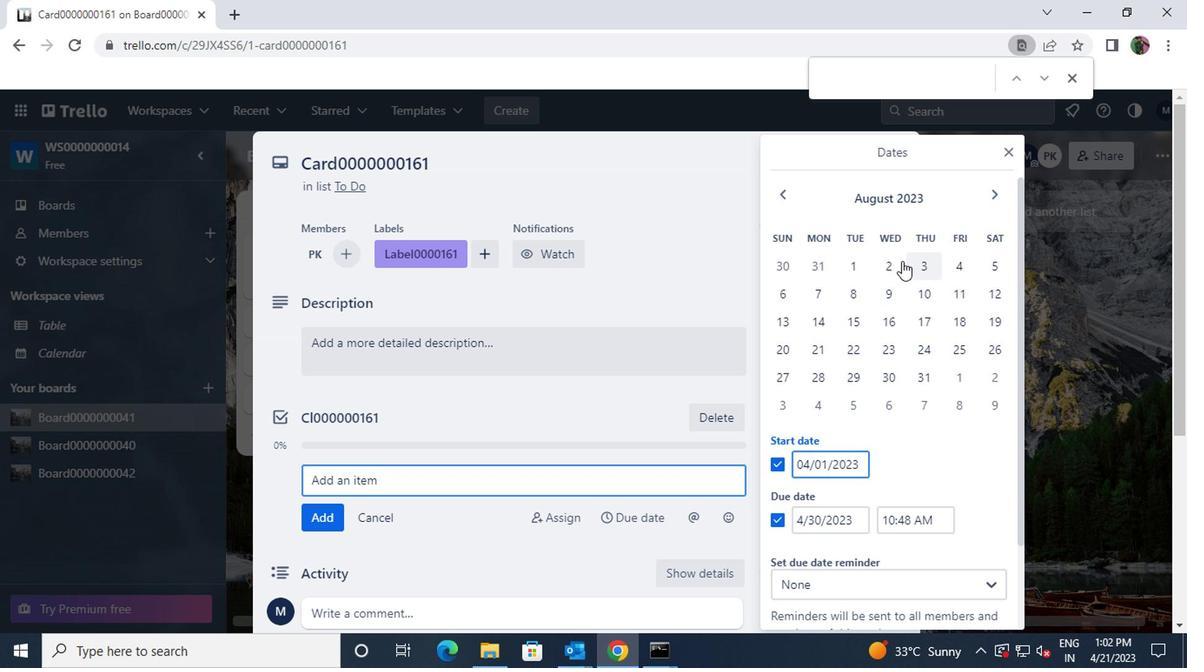 
Action: Mouse pressed left at (843, 273)
Screenshot: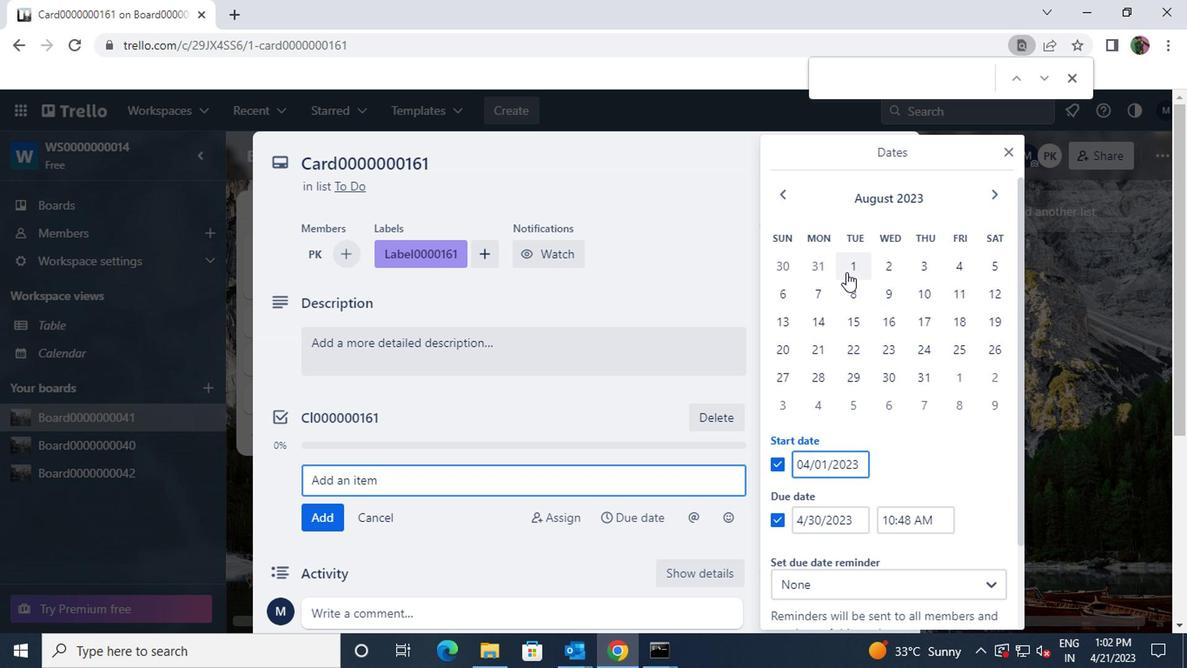 
Action: Mouse moved to (878, 371)
Screenshot: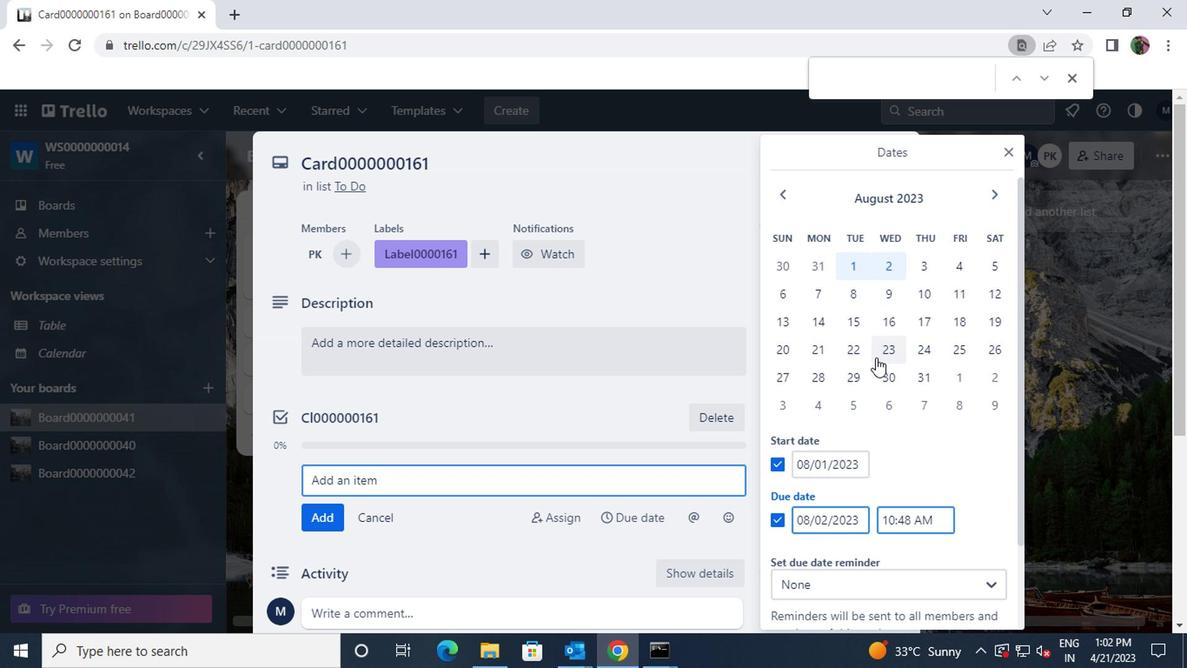 
Action: Mouse pressed left at (878, 371)
Screenshot: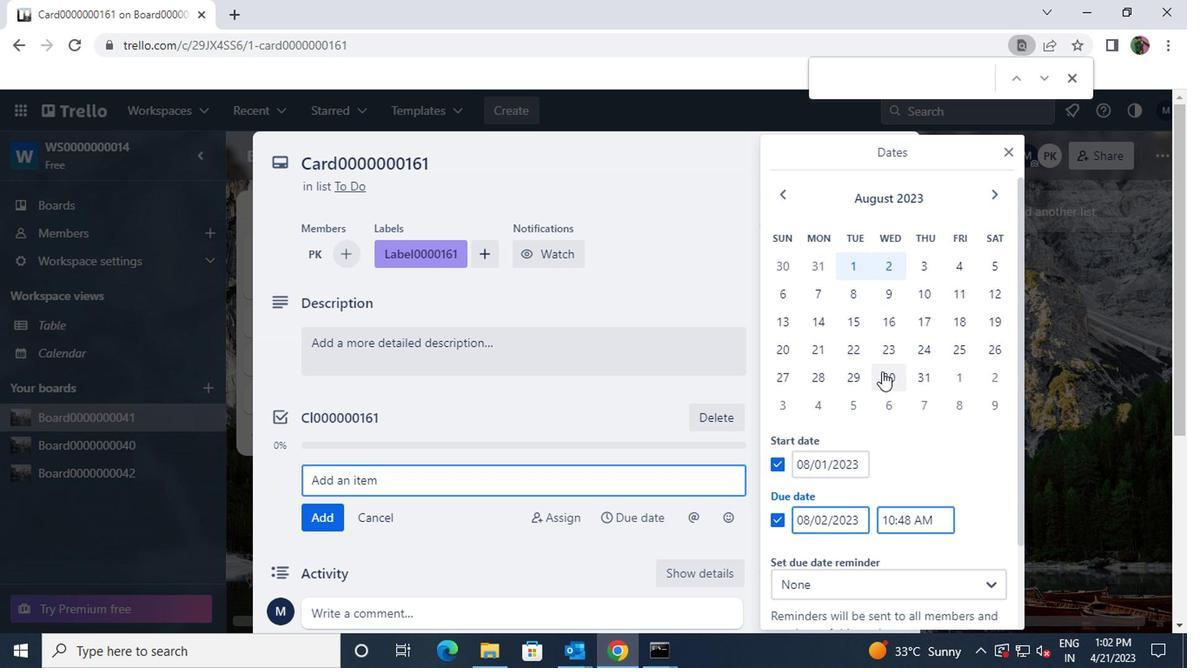 
Action: Mouse scrolled (878, 371) with delta (0, 0)
Screenshot: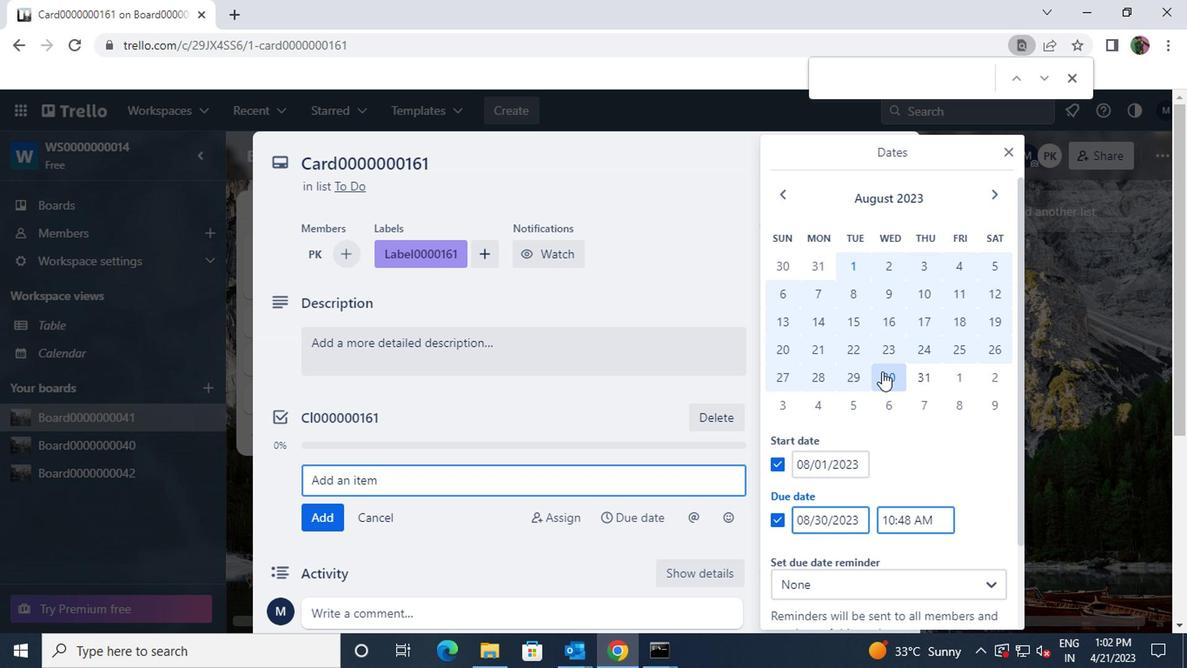
Action: Mouse scrolled (878, 371) with delta (0, 0)
Screenshot: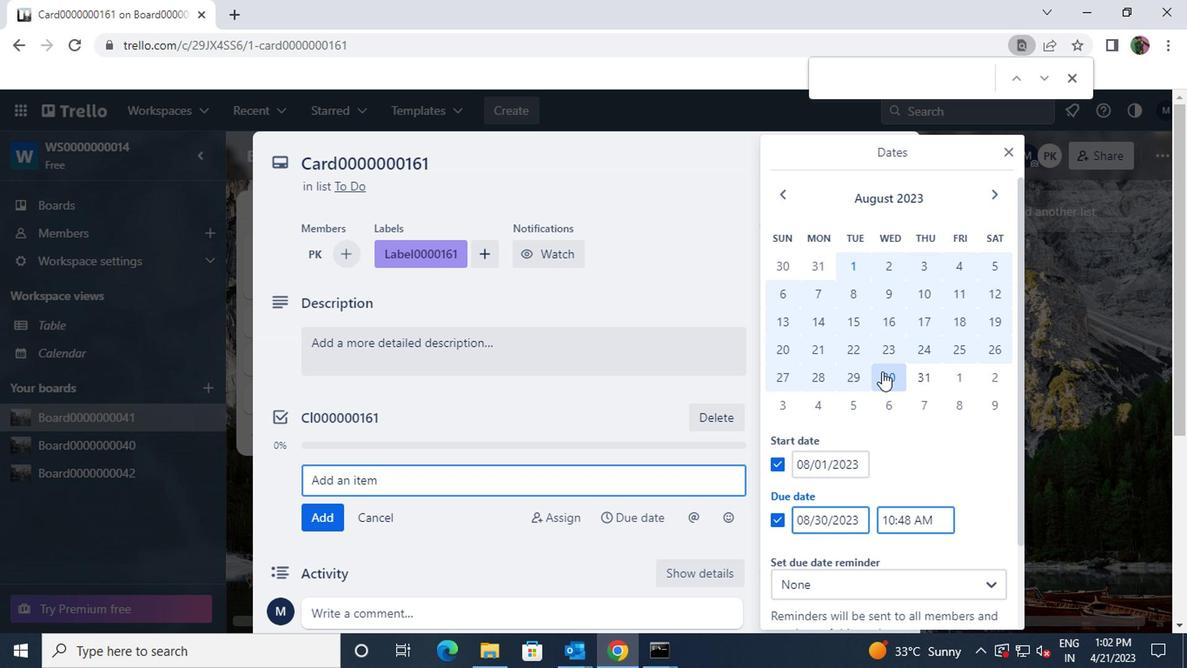 
Action: Mouse moved to (871, 562)
Screenshot: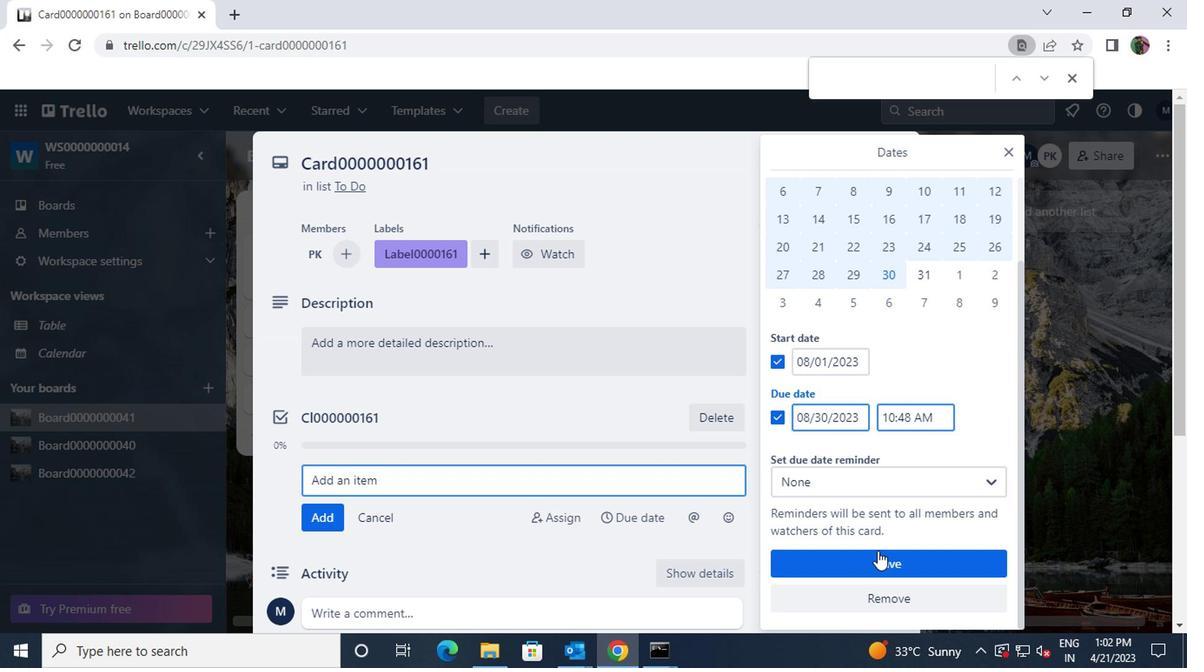 
Action: Mouse pressed left at (871, 562)
Screenshot: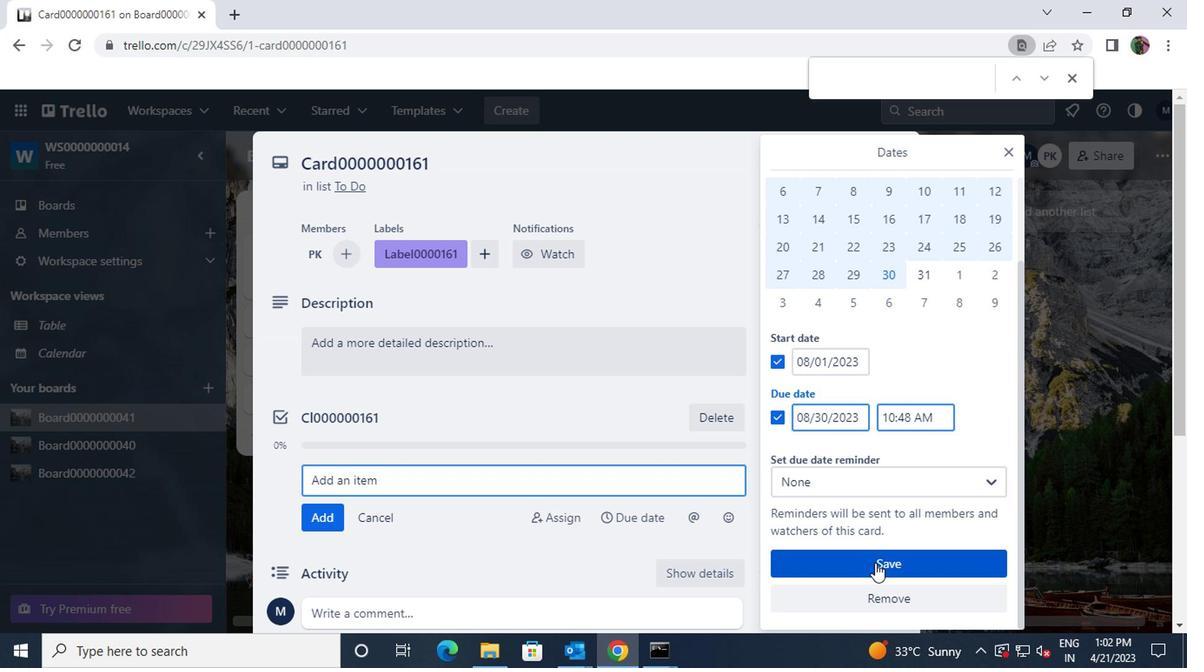 
Action: Mouse moved to (871, 558)
Screenshot: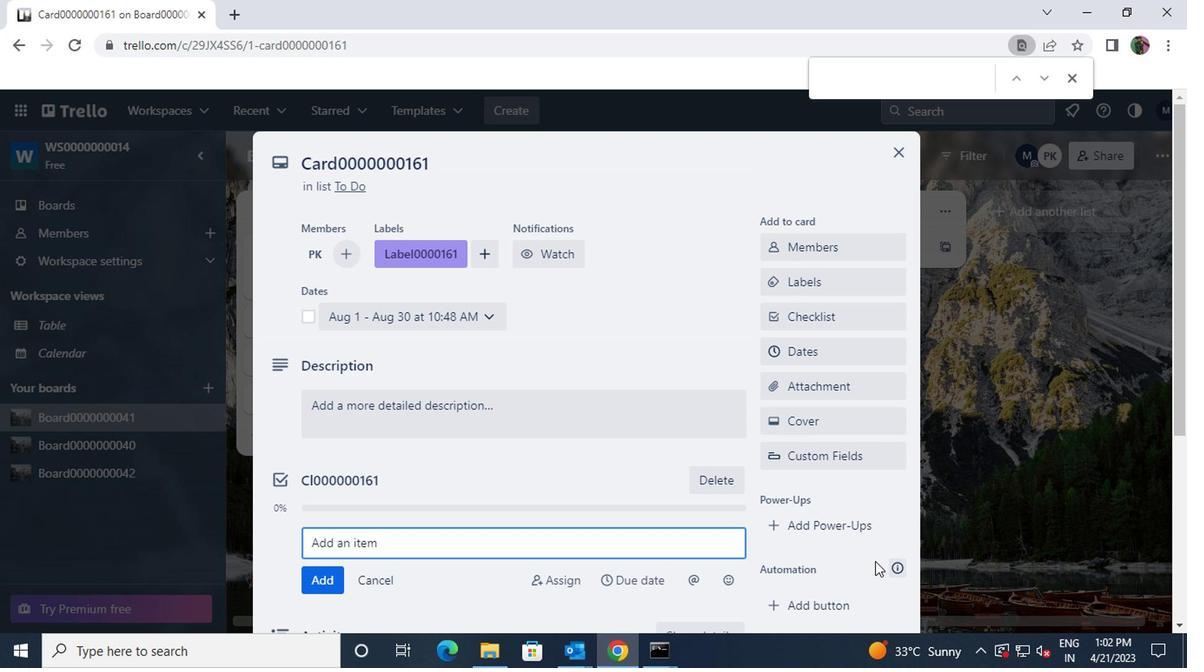 
